 Task: Create a due date automation trigger when advanced on, on the monday after a card is due add dates without an overdue due date at 11:00 AM.
Action: Mouse moved to (827, 245)
Screenshot: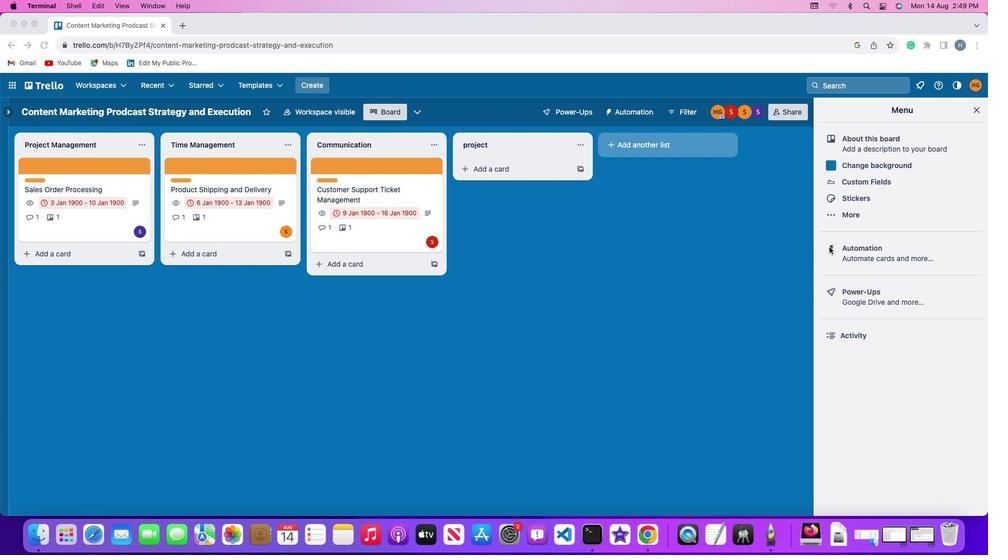 
Action: Mouse pressed left at (827, 245)
Screenshot: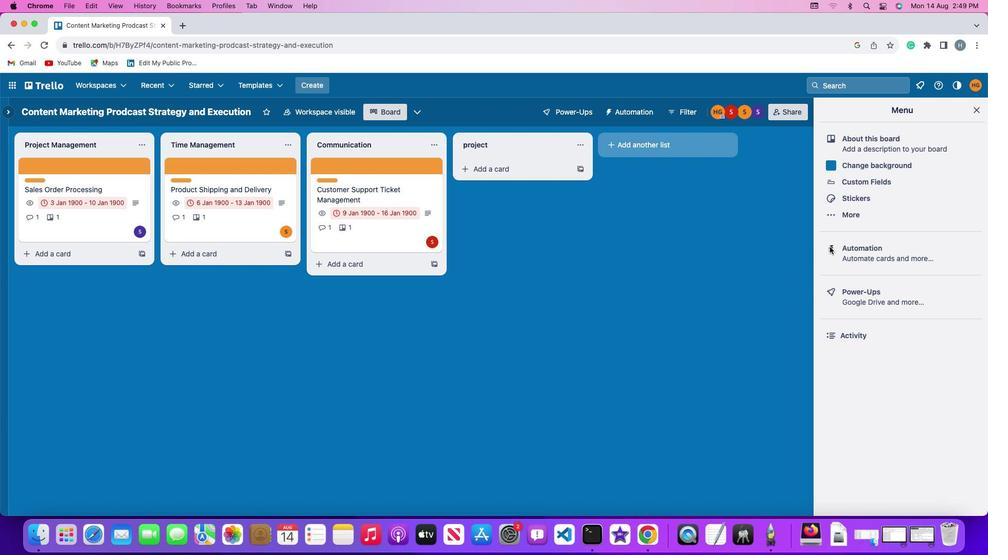 
Action: Mouse moved to (828, 245)
Screenshot: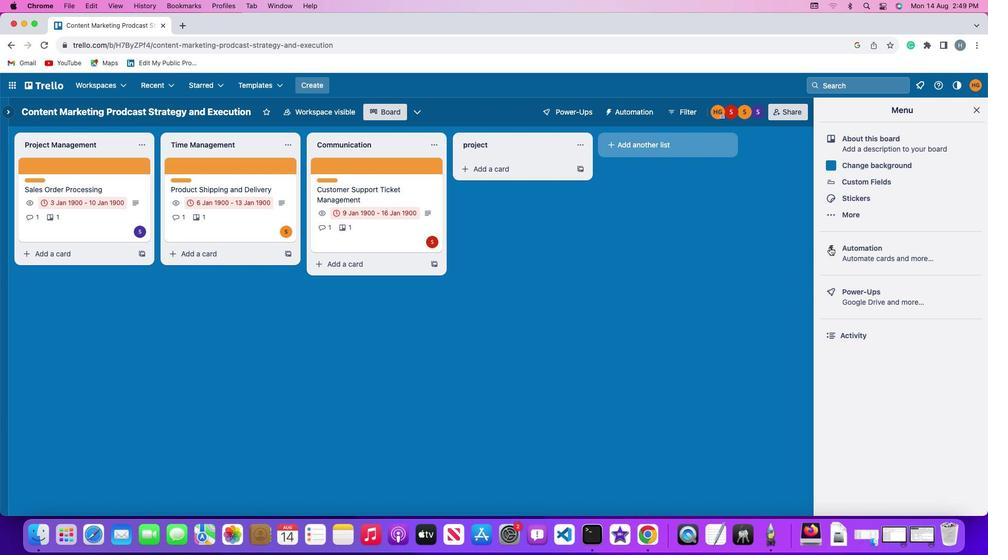 
Action: Mouse pressed left at (828, 245)
Screenshot: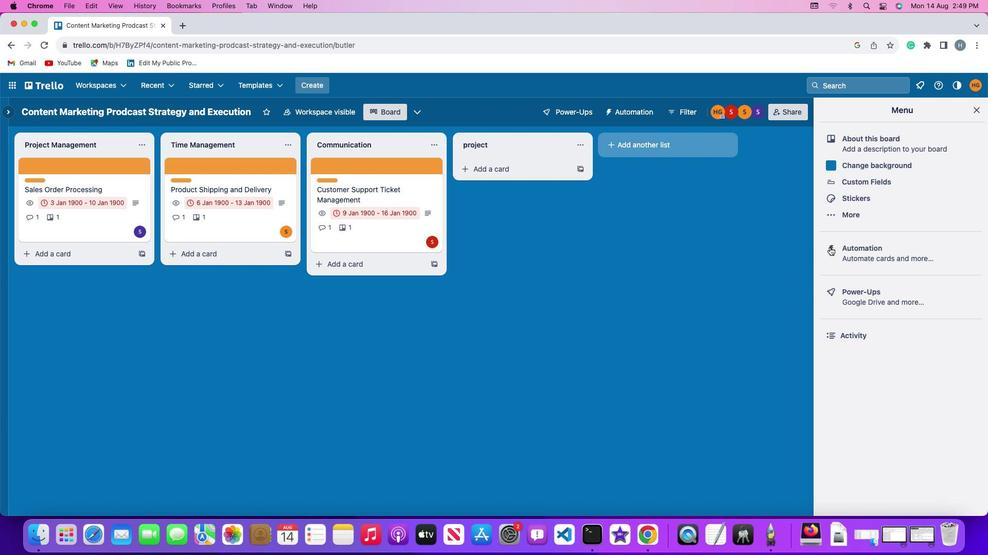
Action: Mouse moved to (80, 243)
Screenshot: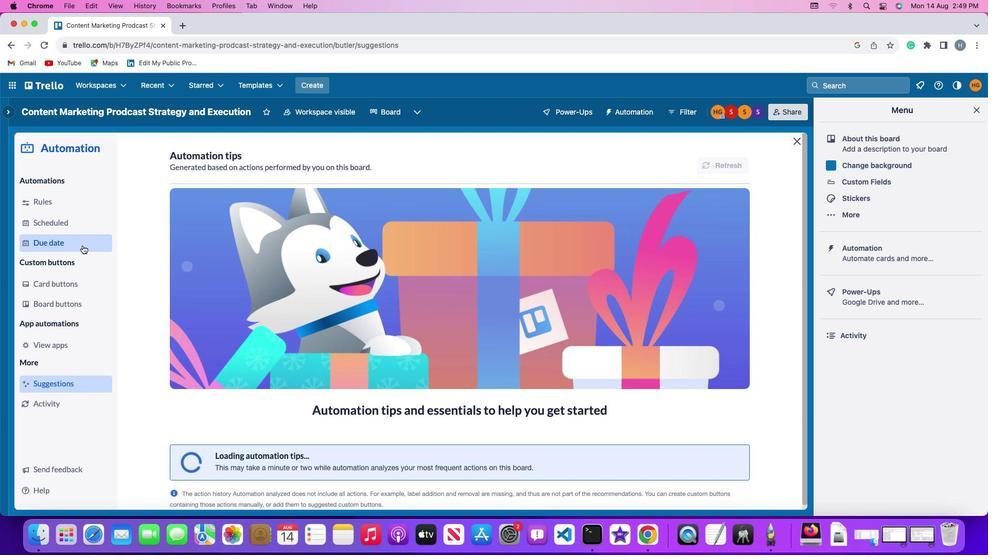 
Action: Mouse pressed left at (80, 243)
Screenshot: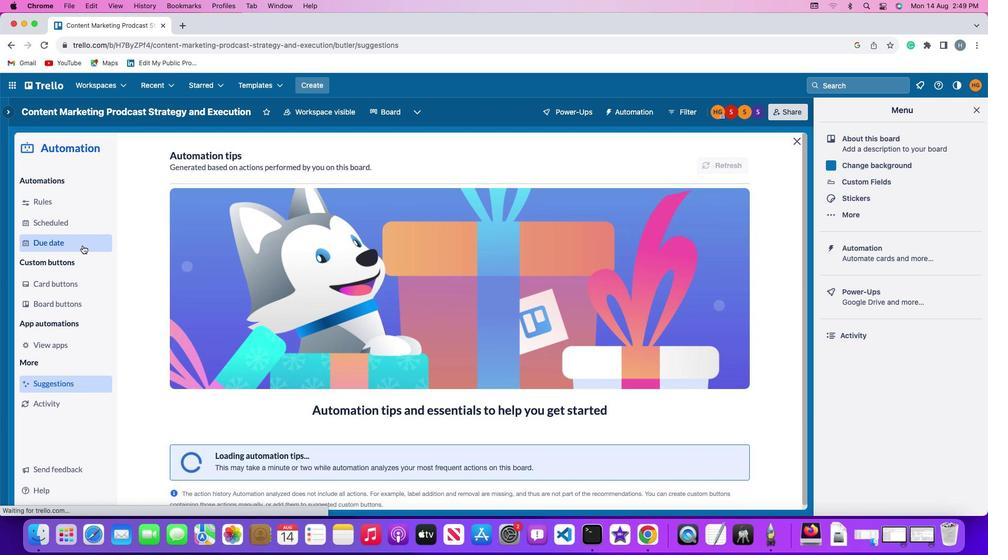 
Action: Mouse moved to (705, 153)
Screenshot: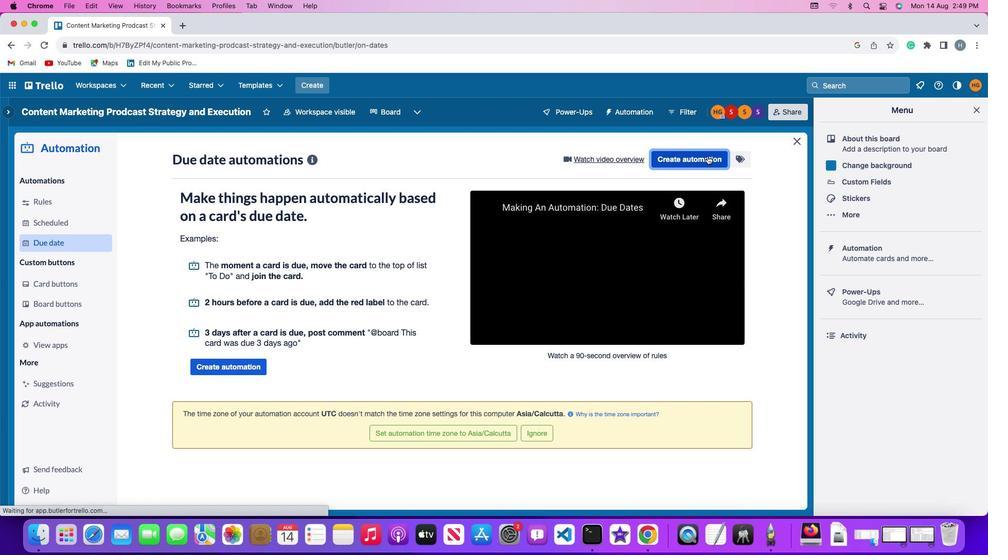 
Action: Mouse pressed left at (705, 153)
Screenshot: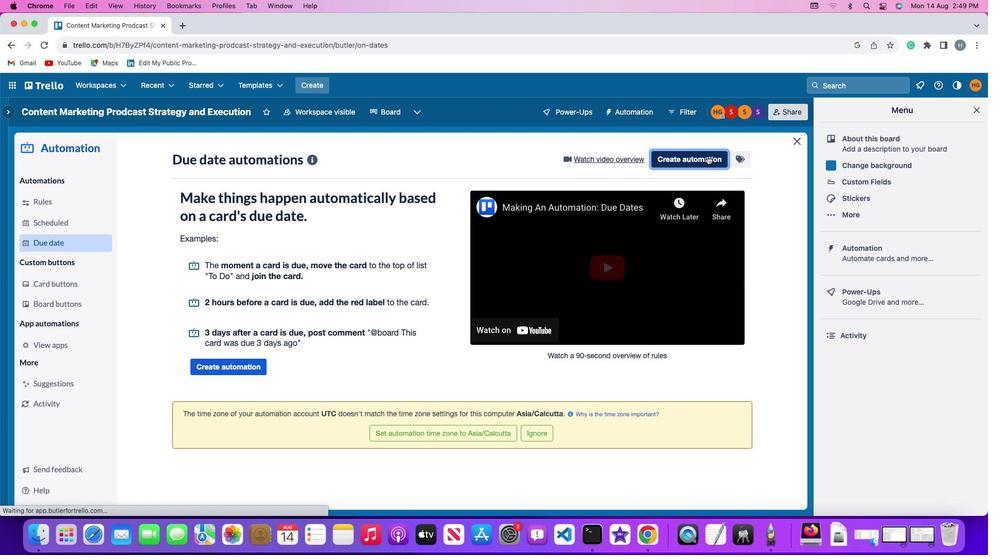 
Action: Mouse moved to (222, 255)
Screenshot: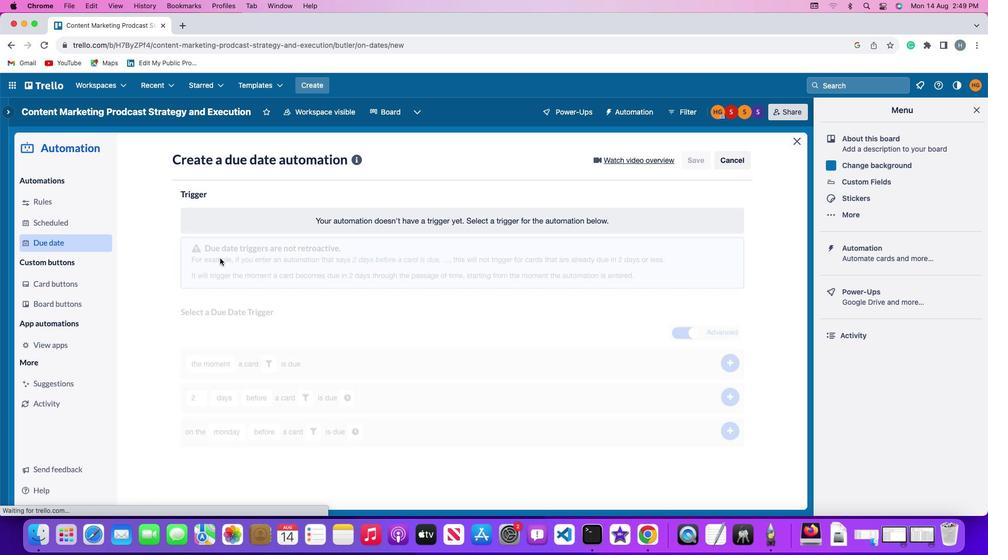 
Action: Mouse pressed left at (222, 255)
Screenshot: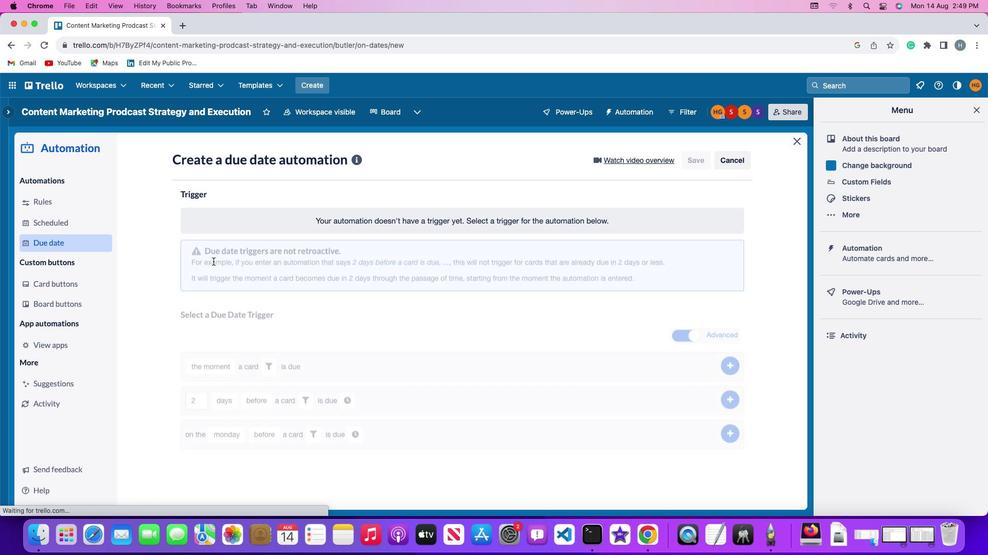 
Action: Mouse moved to (217, 443)
Screenshot: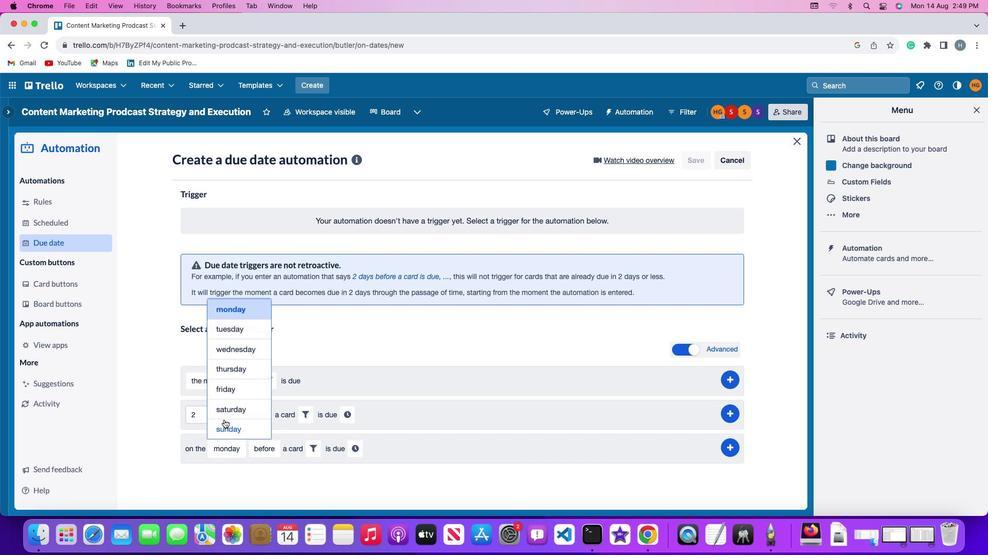 
Action: Mouse pressed left at (217, 443)
Screenshot: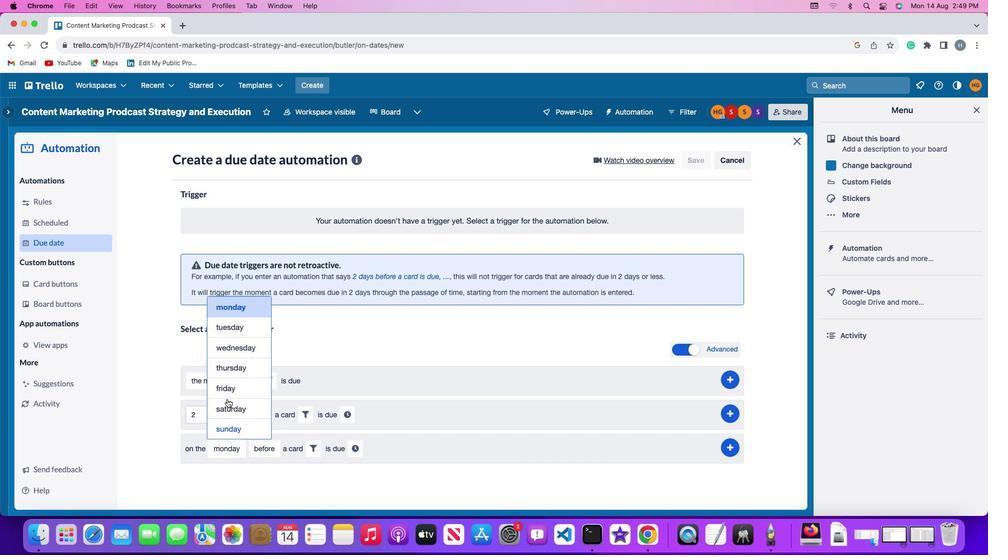 
Action: Mouse moved to (231, 305)
Screenshot: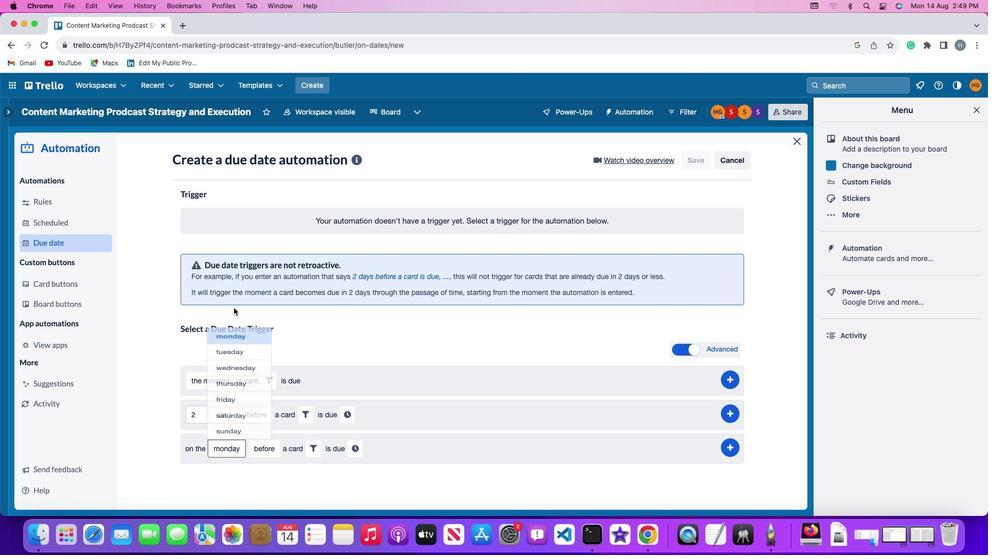 
Action: Mouse pressed left at (231, 305)
Screenshot: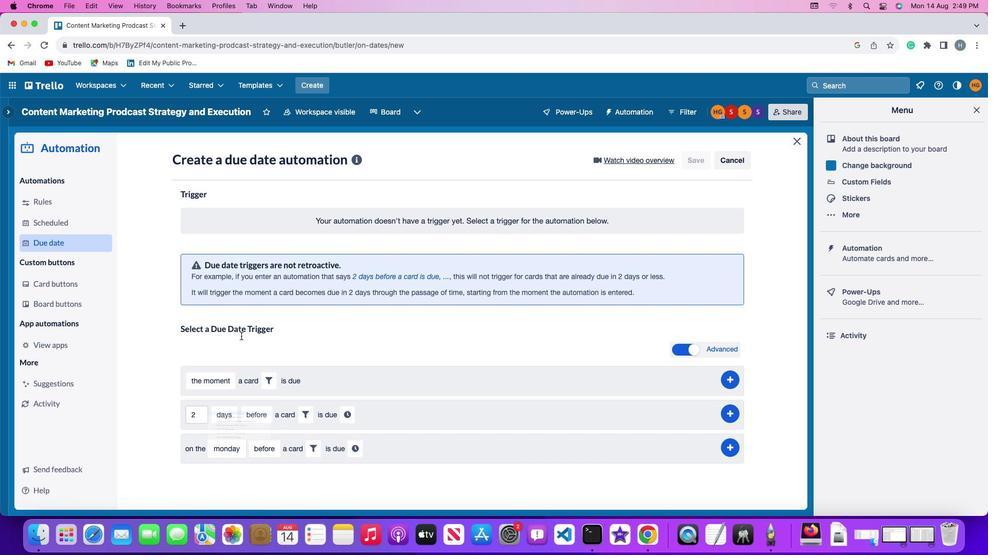 
Action: Mouse moved to (263, 448)
Screenshot: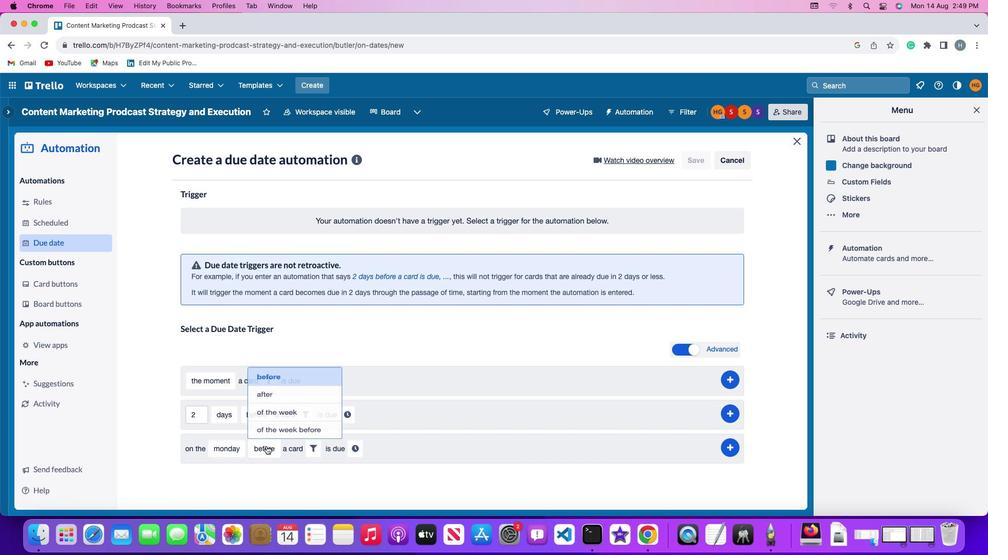 
Action: Mouse pressed left at (263, 448)
Screenshot: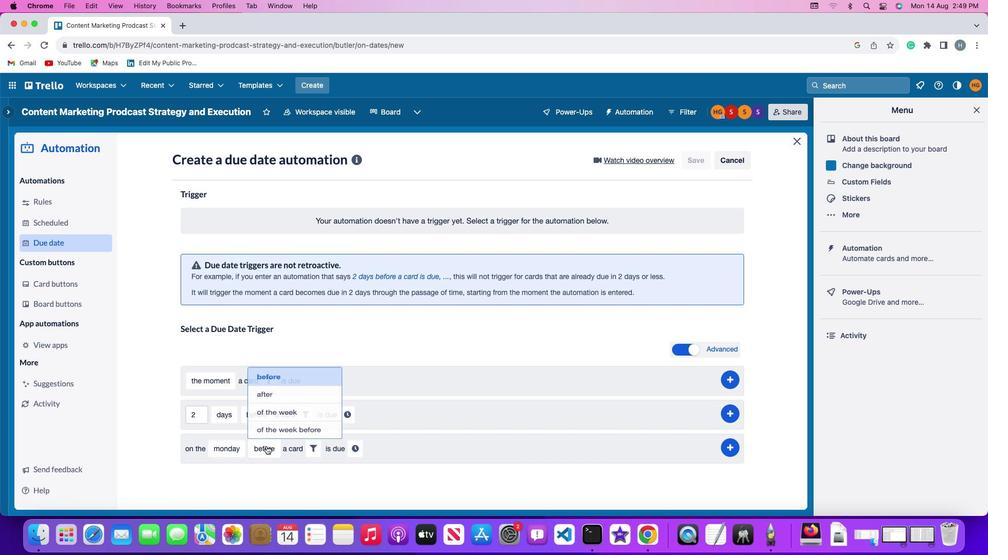 
Action: Mouse moved to (266, 387)
Screenshot: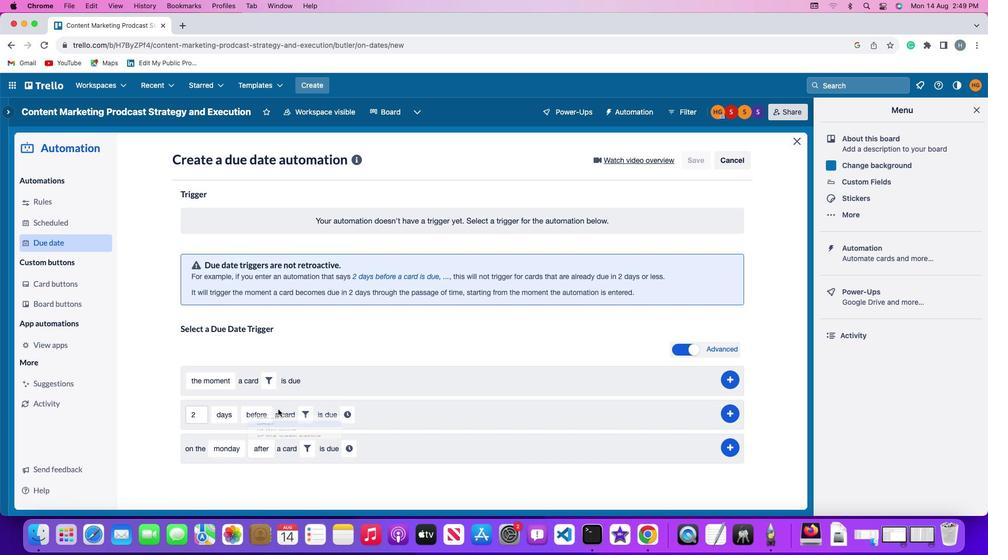 
Action: Mouse pressed left at (266, 387)
Screenshot: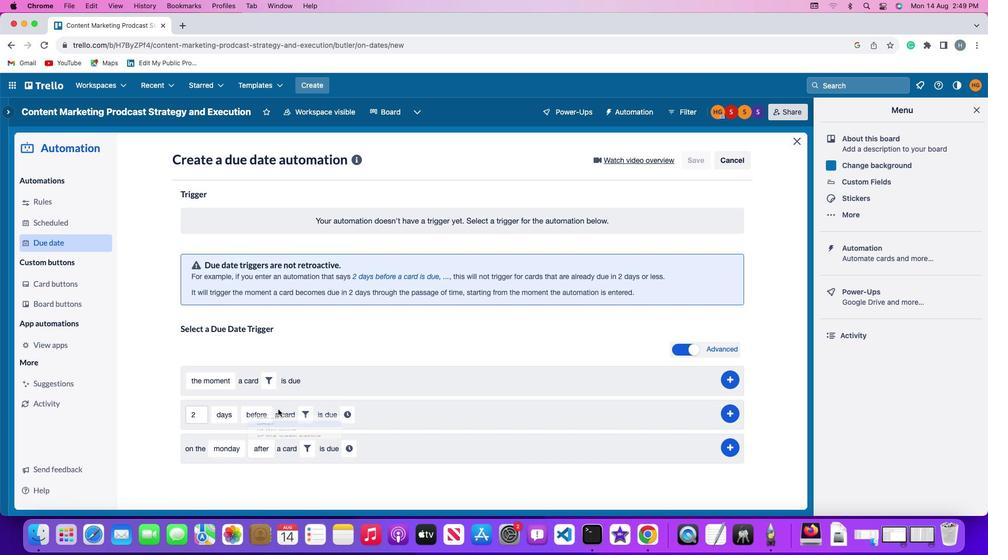 
Action: Mouse moved to (308, 448)
Screenshot: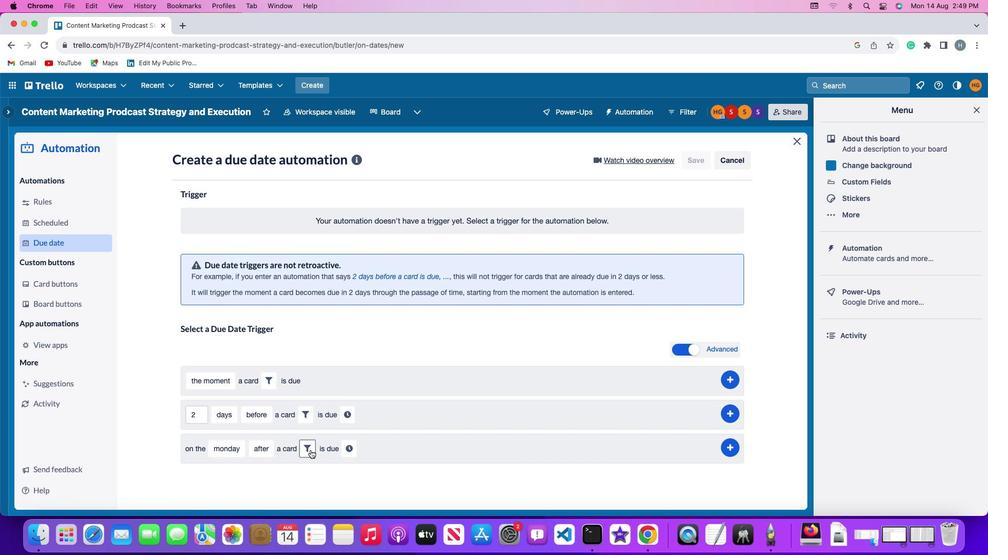 
Action: Mouse pressed left at (308, 448)
Screenshot: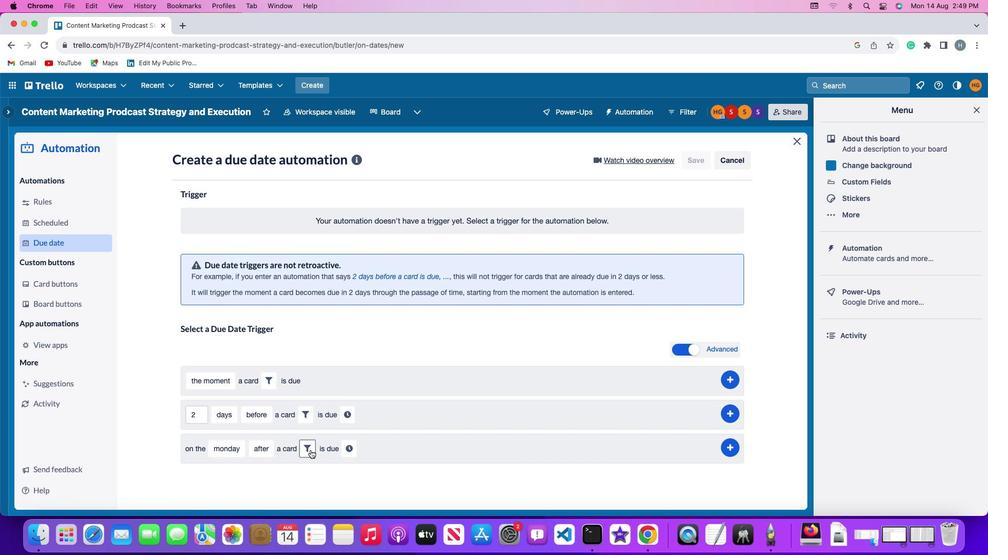 
Action: Mouse moved to (361, 475)
Screenshot: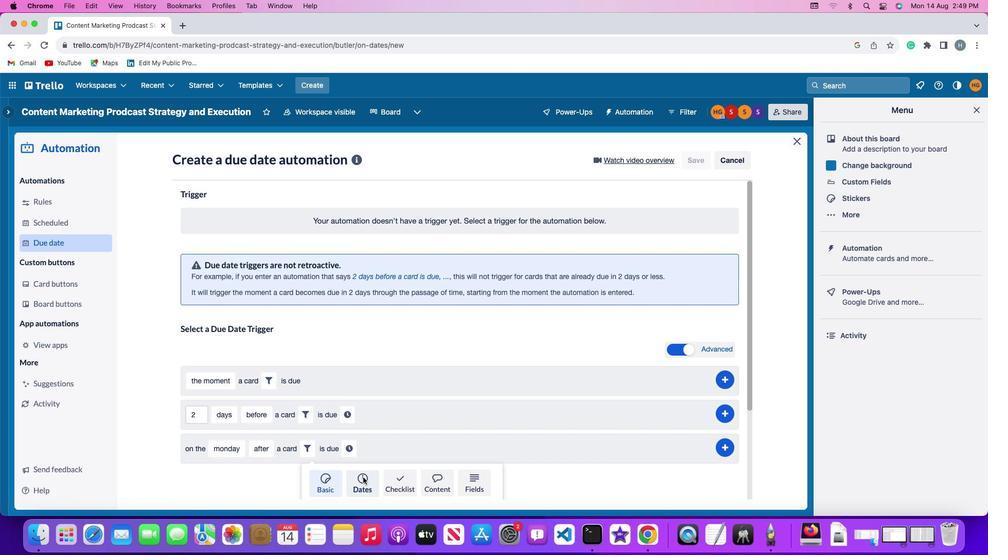
Action: Mouse pressed left at (361, 475)
Screenshot: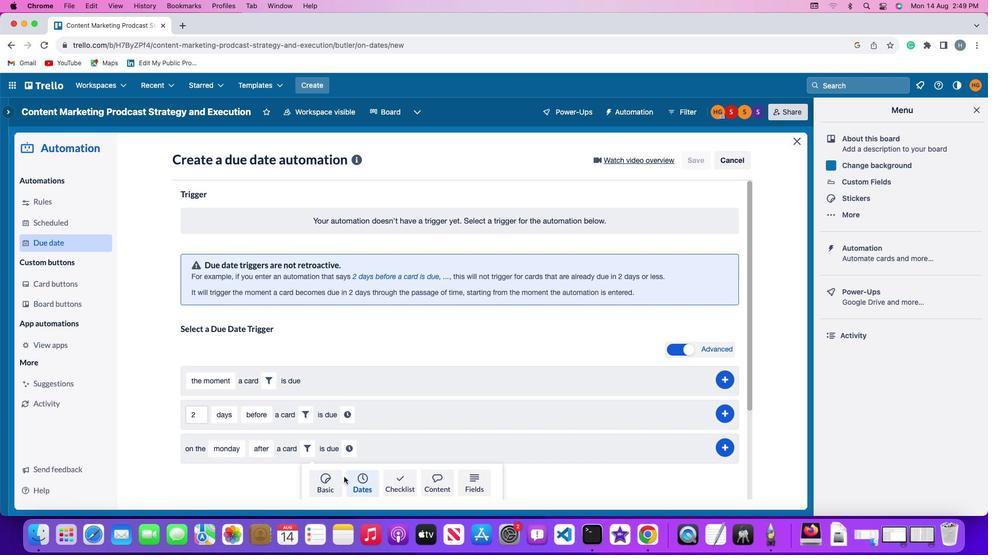 
Action: Mouse moved to (247, 471)
Screenshot: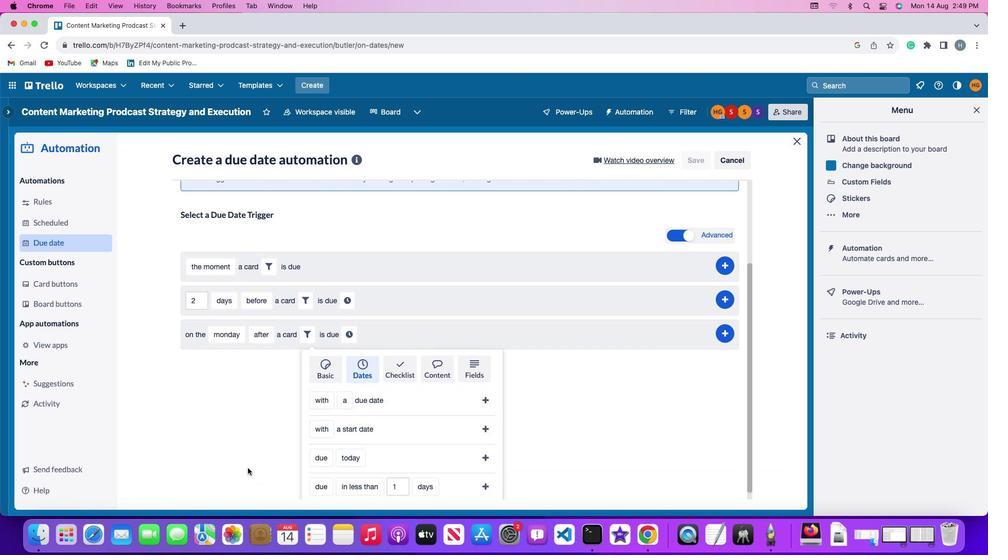 
Action: Mouse scrolled (247, 471) with delta (-1, -2)
Screenshot: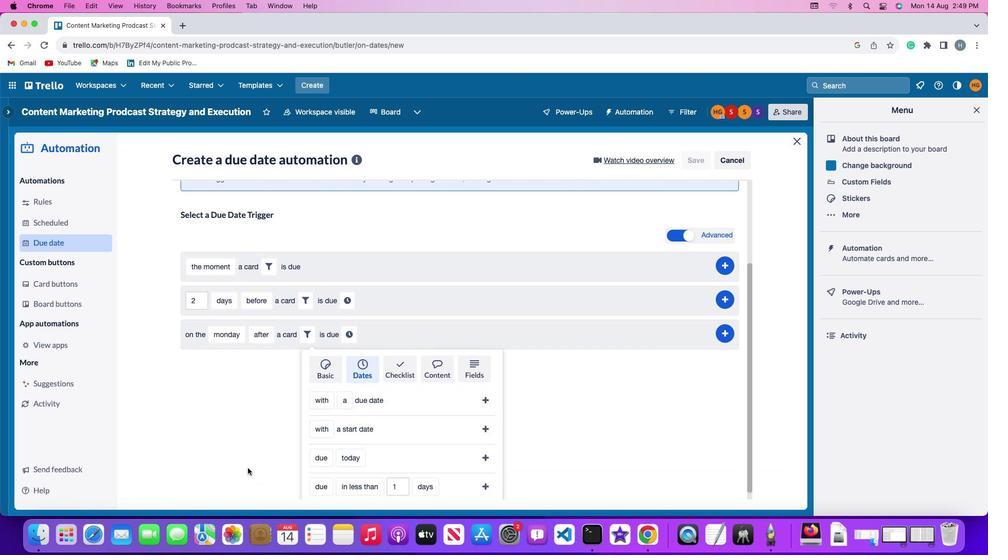 
Action: Mouse moved to (247, 471)
Screenshot: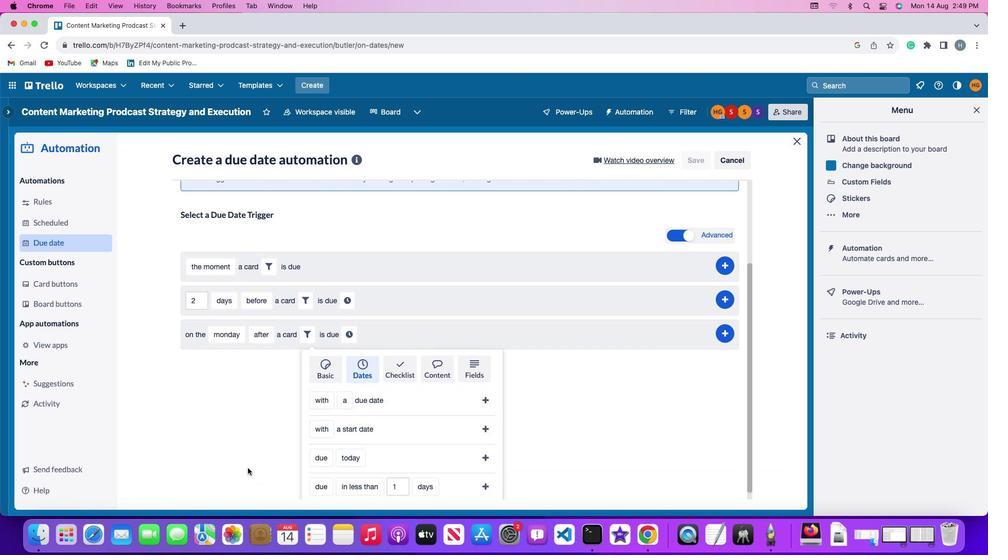 
Action: Mouse scrolled (247, 471) with delta (-1, -2)
Screenshot: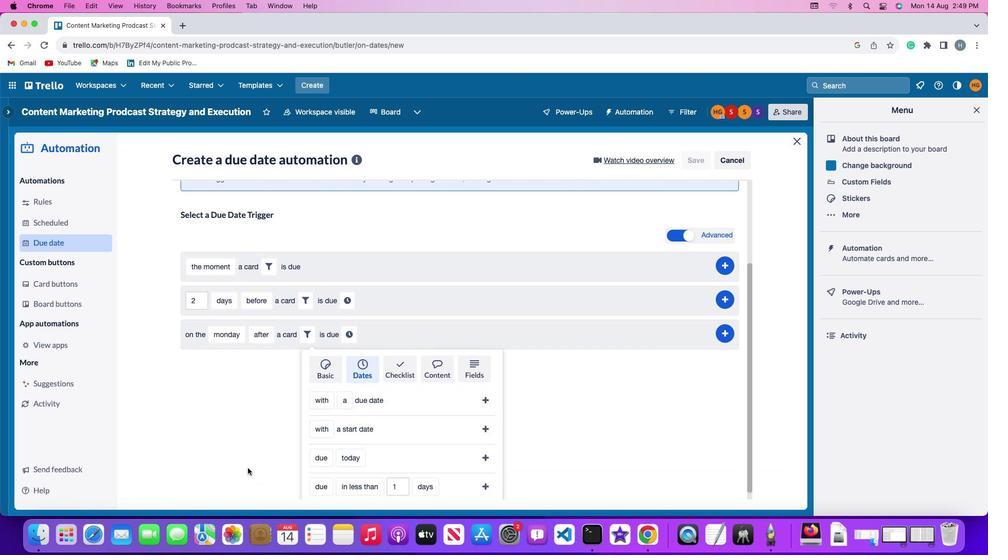 
Action: Mouse moved to (247, 471)
Screenshot: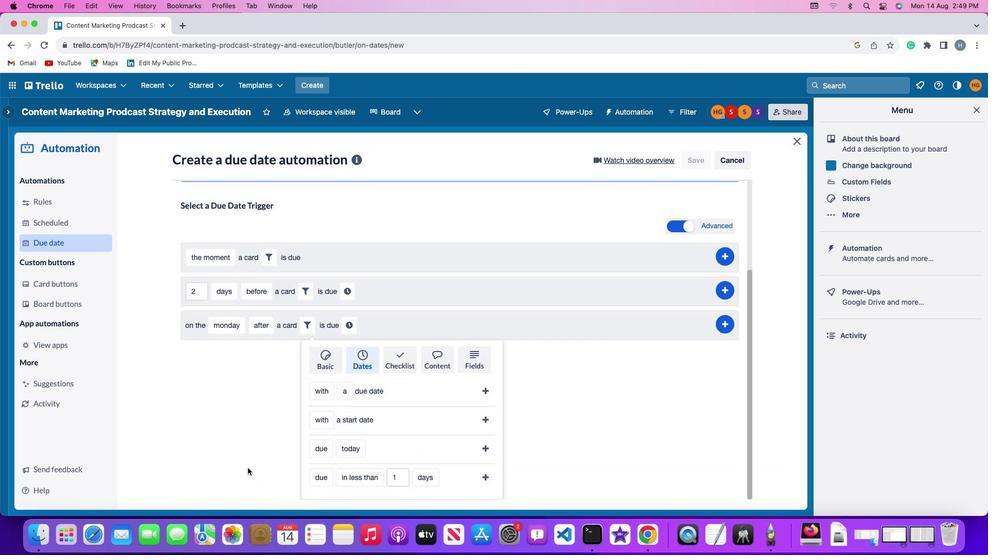 
Action: Mouse scrolled (247, 471) with delta (-1, -3)
Screenshot: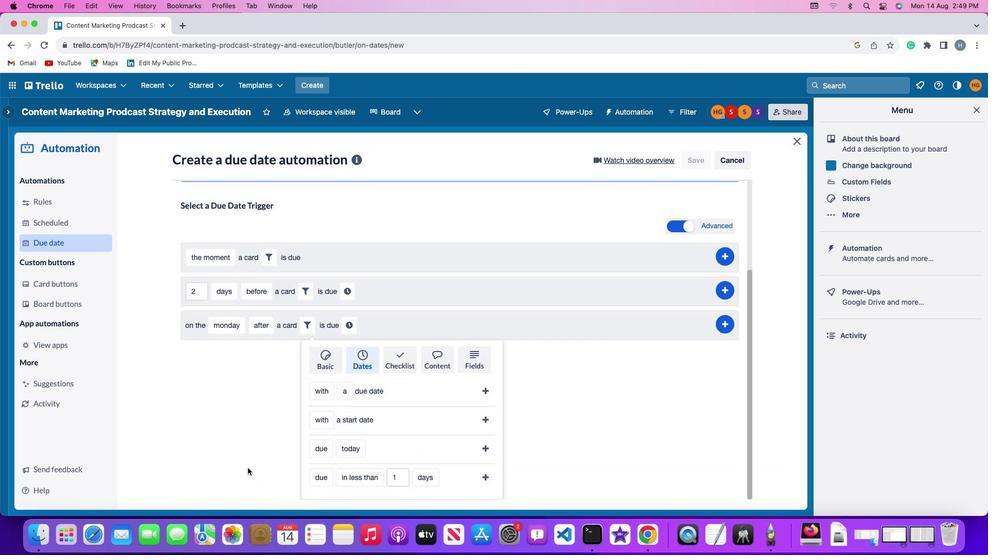 
Action: Mouse moved to (247, 470)
Screenshot: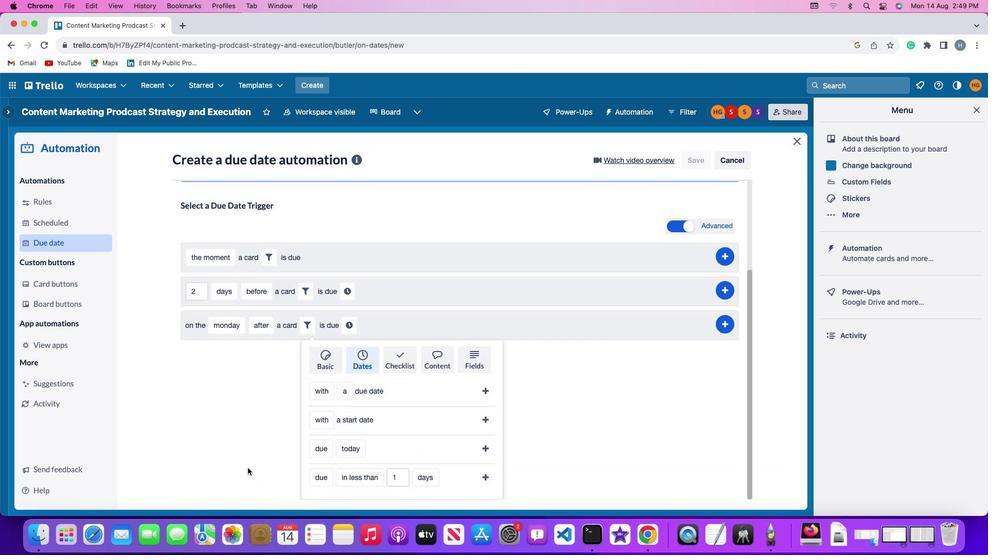 
Action: Mouse scrolled (247, 470) with delta (-1, -4)
Screenshot: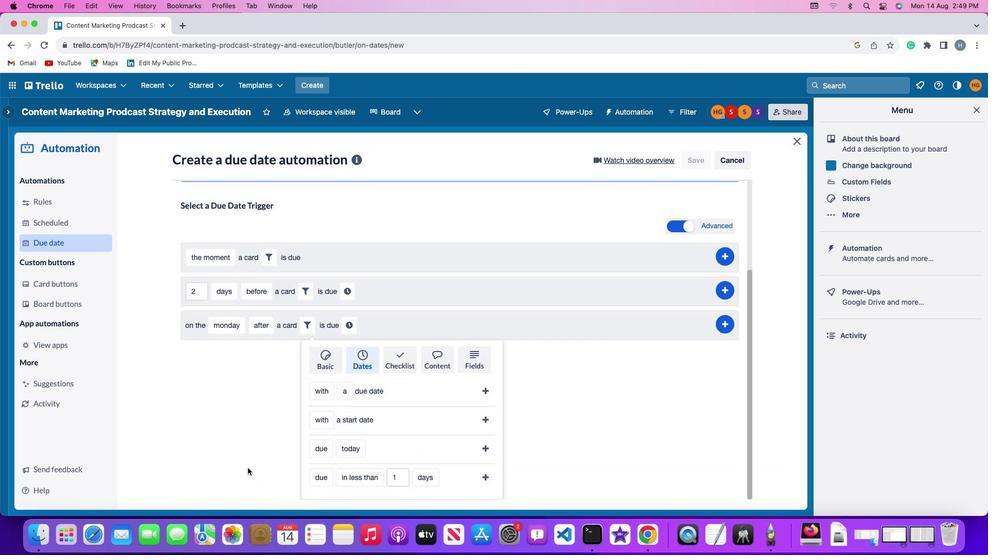 
Action: Mouse moved to (246, 469)
Screenshot: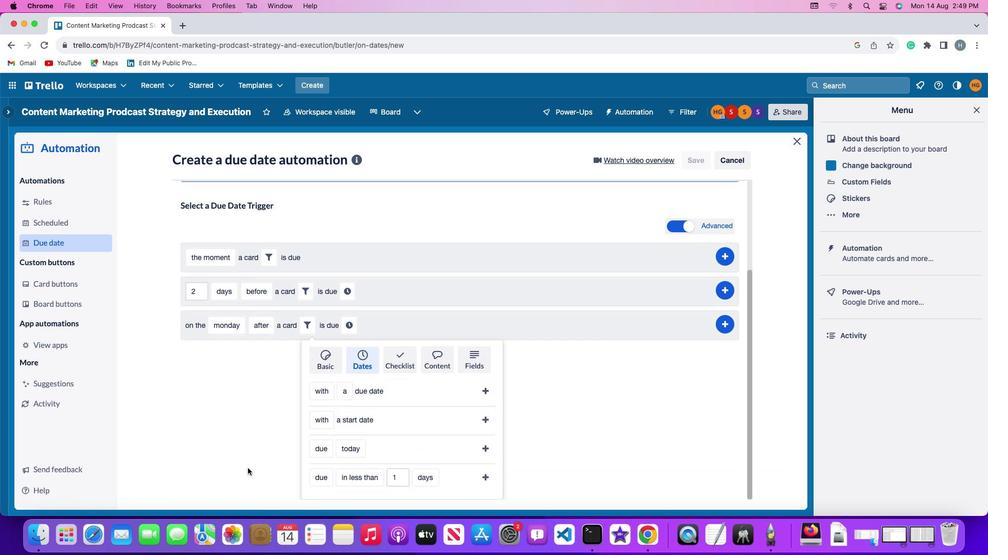 
Action: Mouse scrolled (246, 469) with delta (-1, -4)
Screenshot: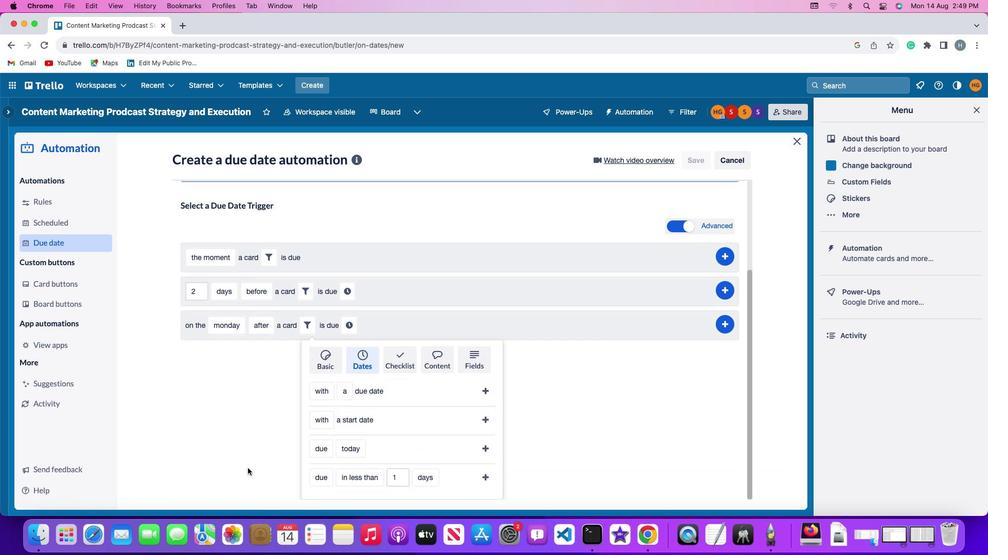 
Action: Mouse moved to (246, 467)
Screenshot: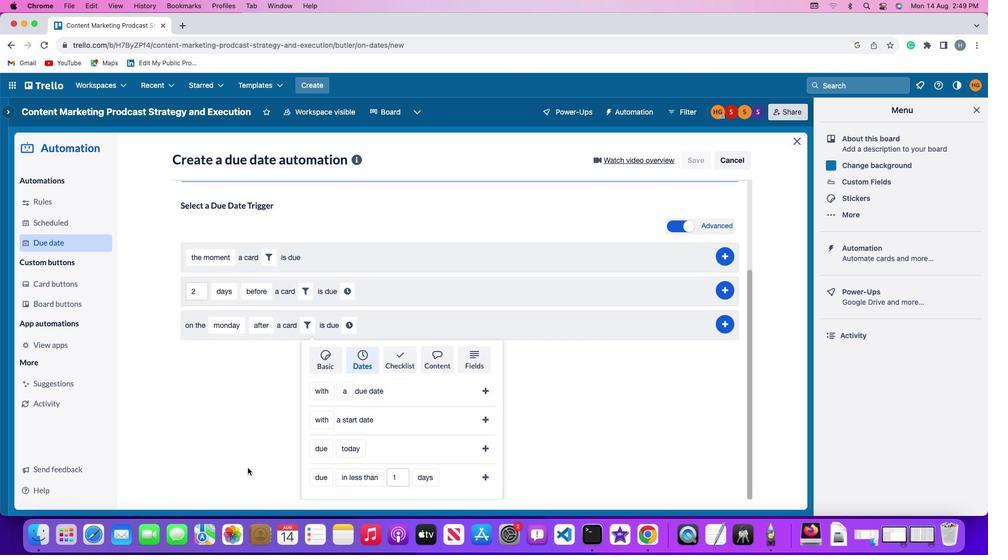 
Action: Mouse scrolled (246, 467) with delta (-1, -4)
Screenshot: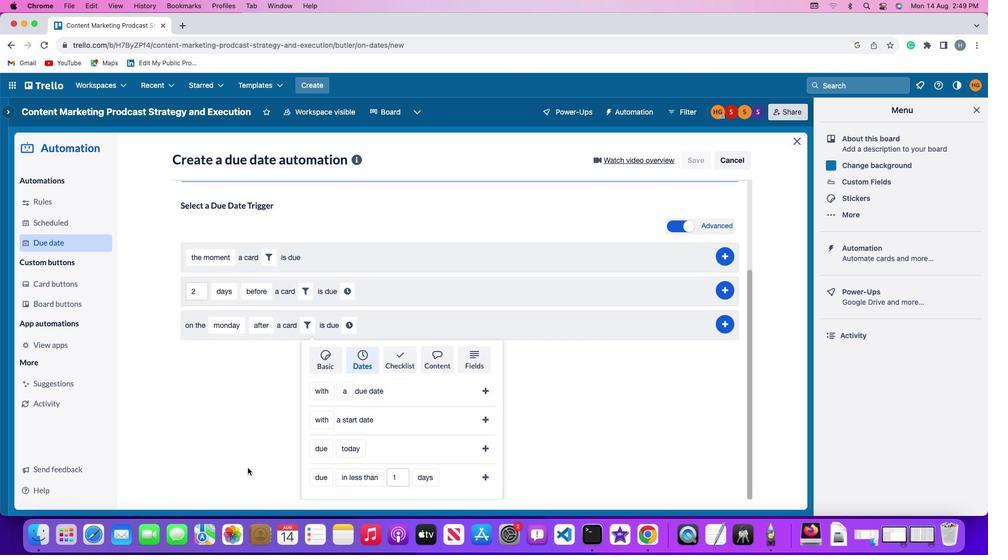 
Action: Mouse moved to (245, 466)
Screenshot: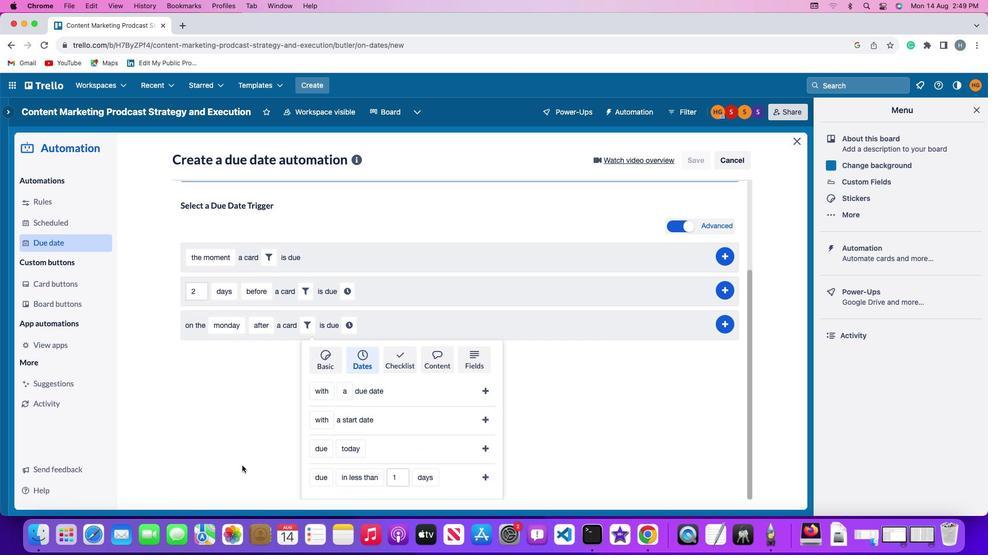 
Action: Mouse scrolled (245, 466) with delta (-1, -2)
Screenshot: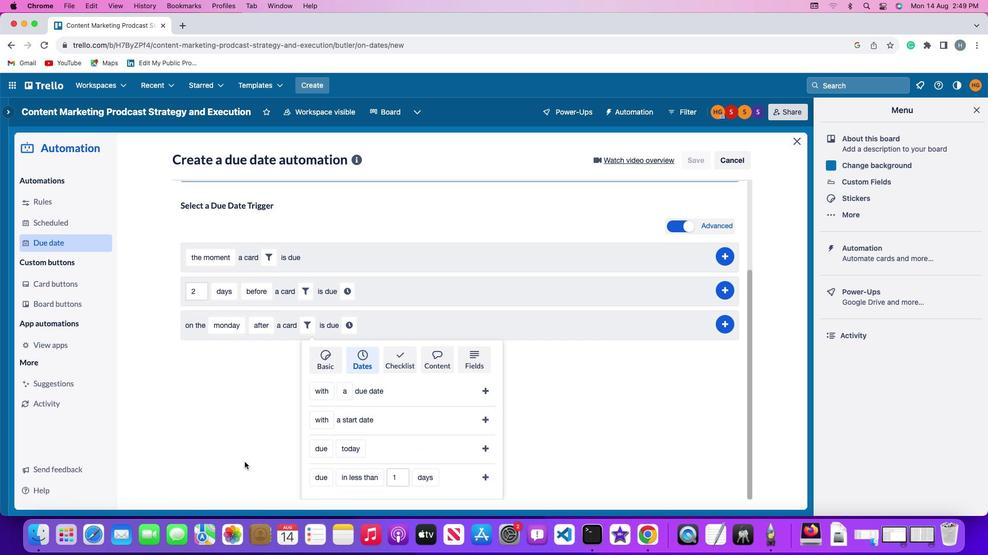 
Action: Mouse moved to (245, 466)
Screenshot: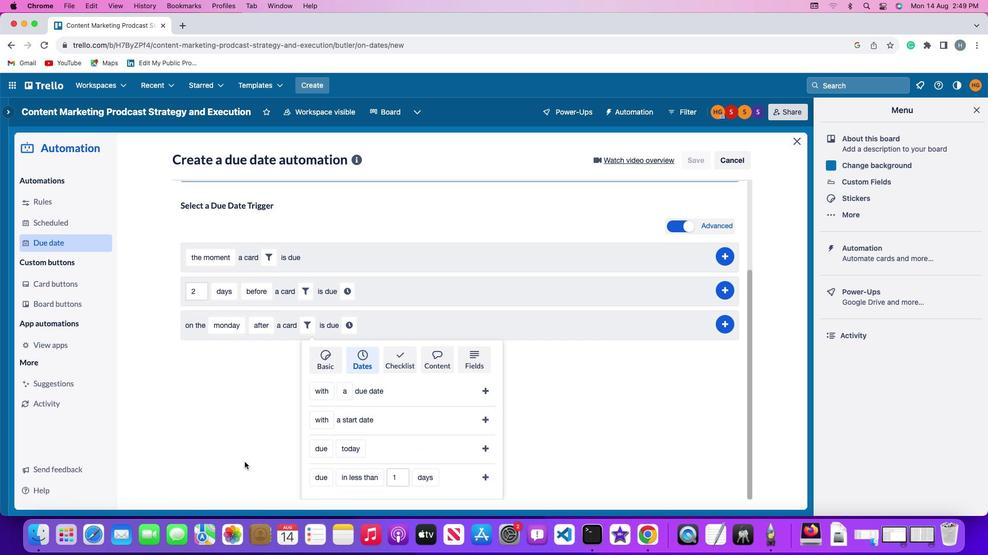 
Action: Mouse scrolled (245, 466) with delta (-1, -2)
Screenshot: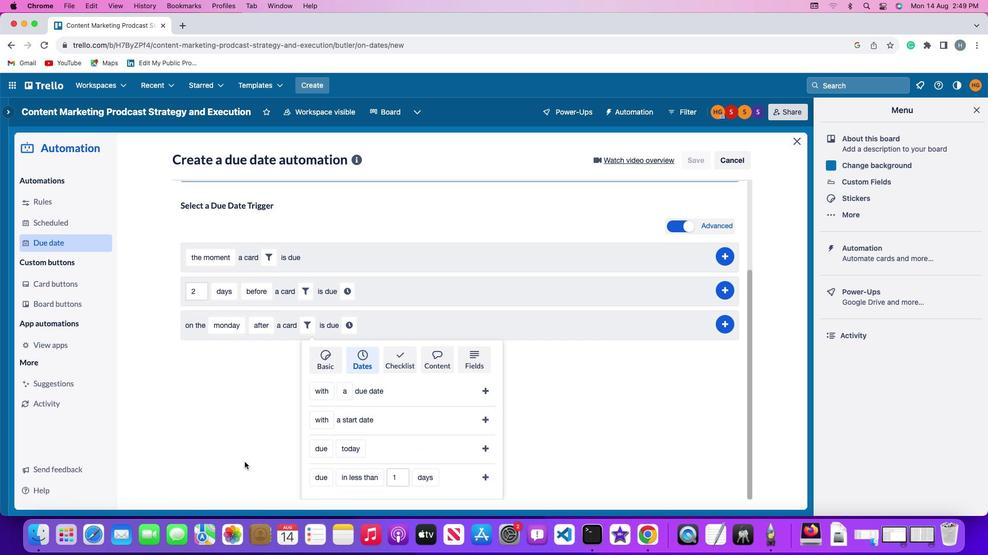 
Action: Mouse scrolled (245, 466) with delta (-1, -3)
Screenshot: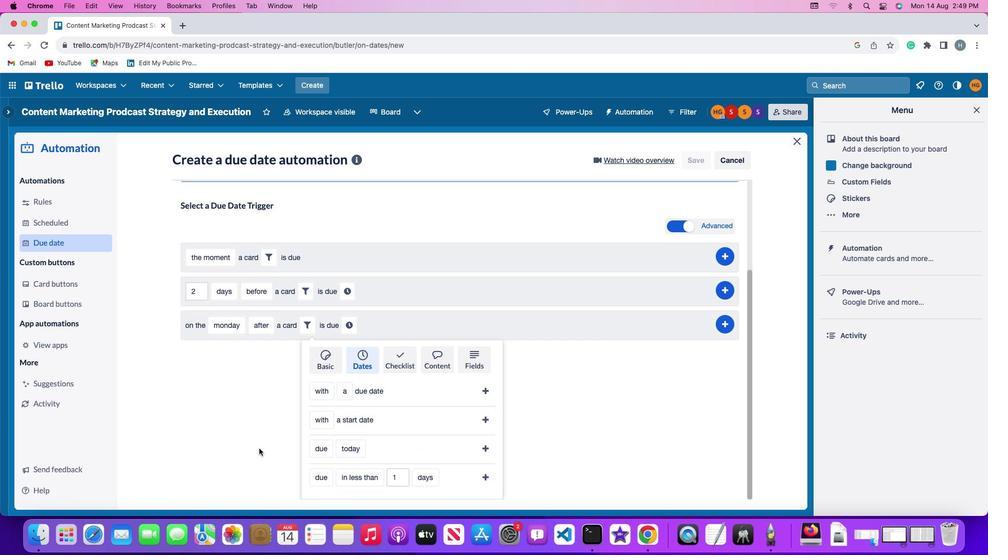
Action: Mouse moved to (325, 388)
Screenshot: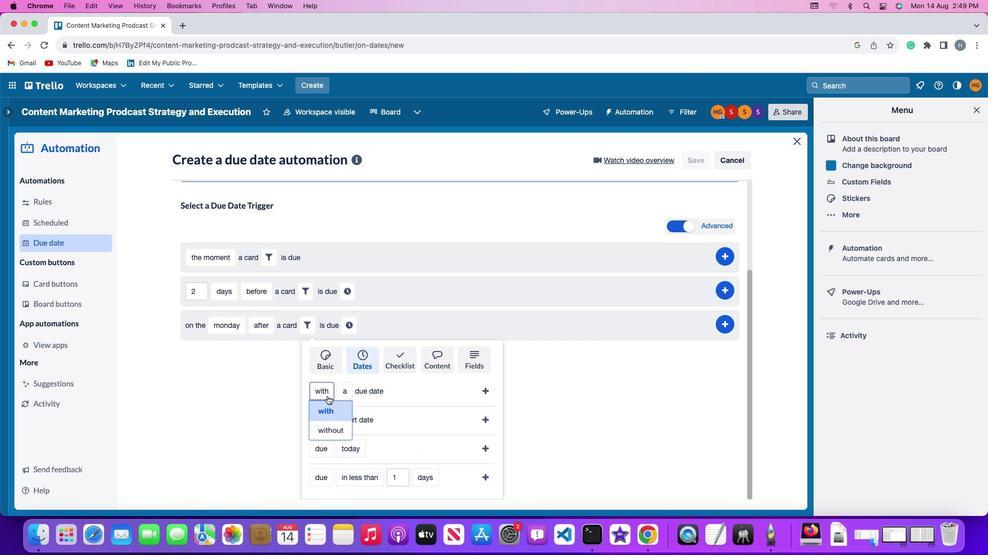 
Action: Mouse pressed left at (325, 388)
Screenshot: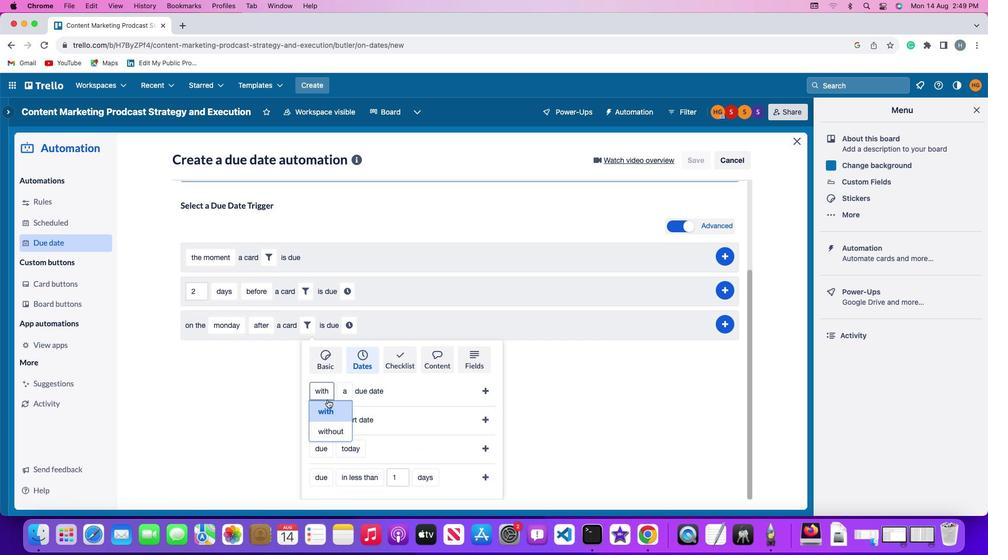 
Action: Mouse moved to (326, 426)
Screenshot: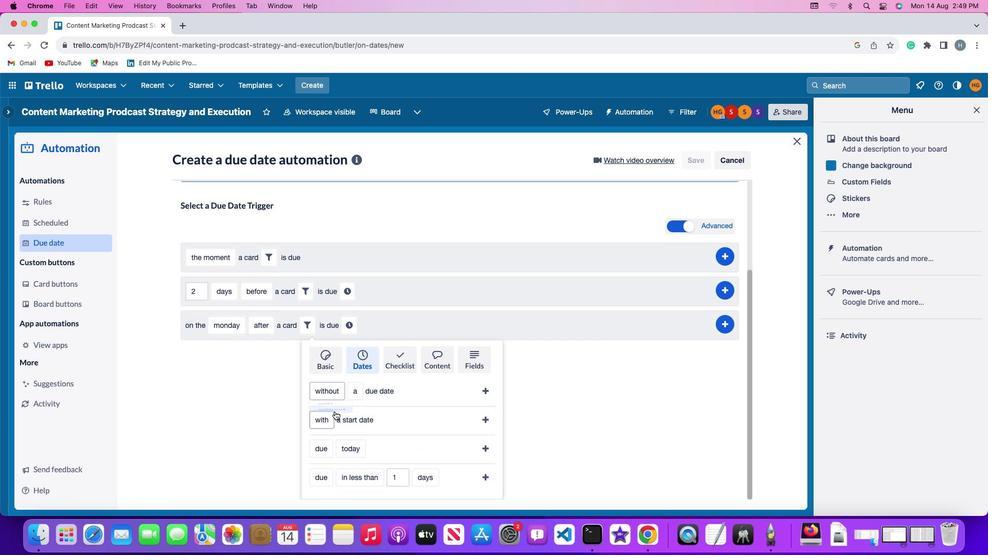 
Action: Mouse pressed left at (326, 426)
Screenshot: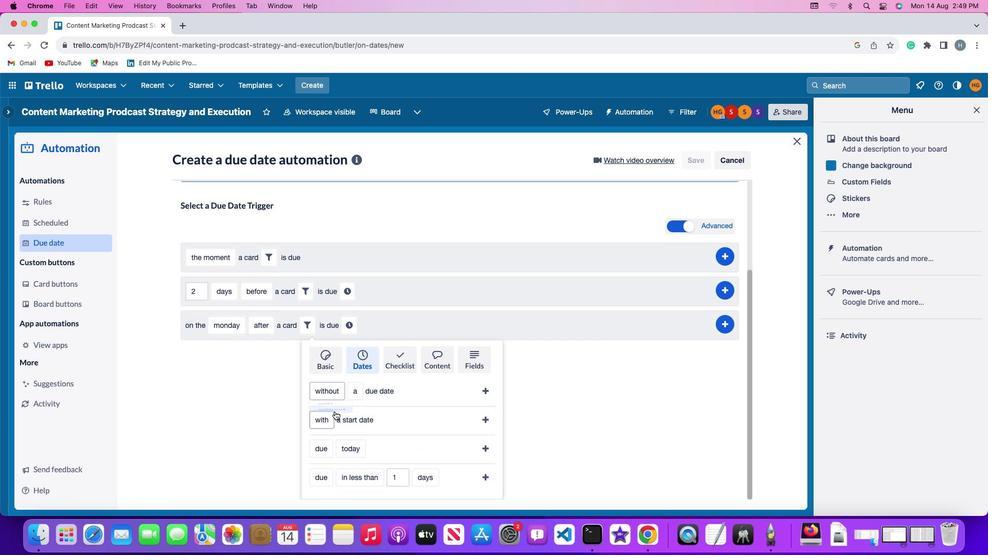 
Action: Mouse moved to (347, 392)
Screenshot: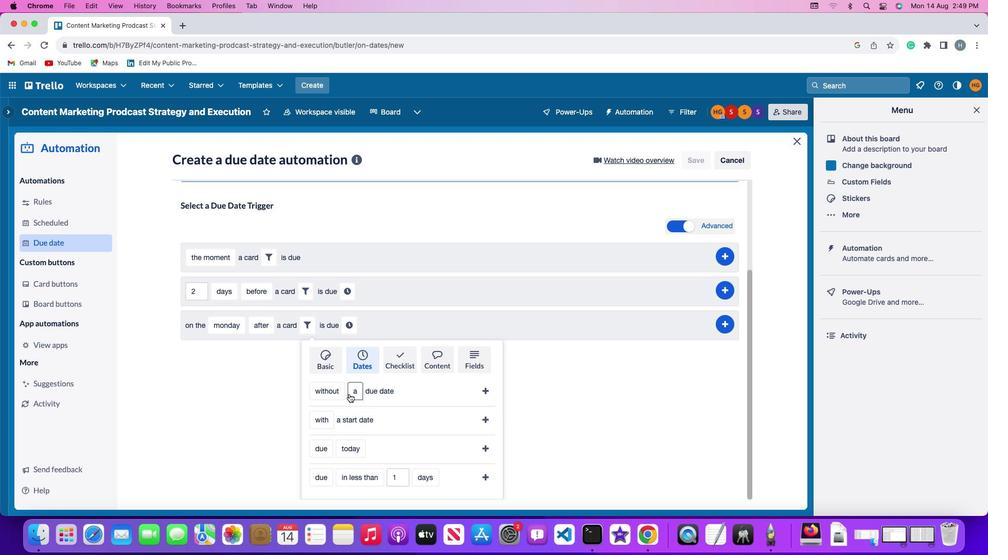 
Action: Mouse pressed left at (347, 392)
Screenshot: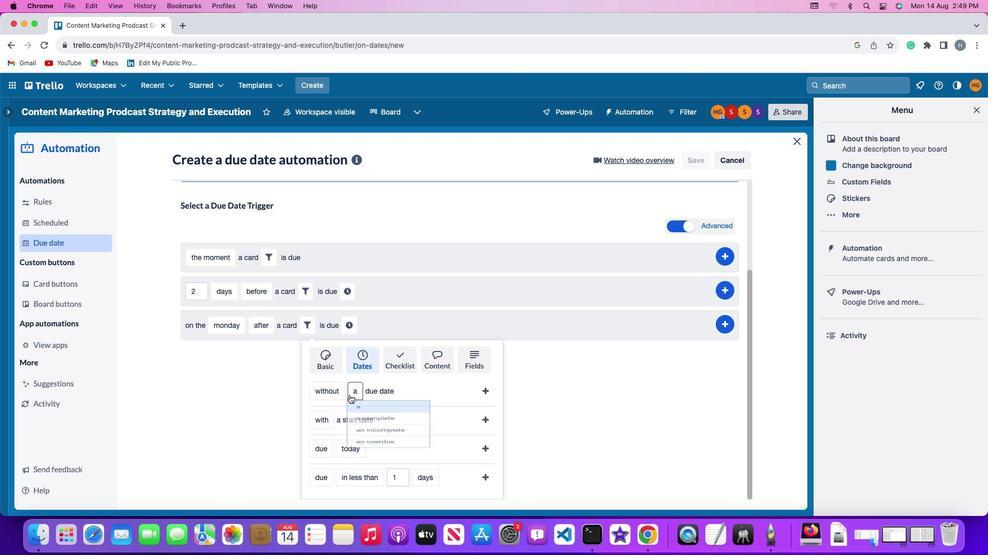 
Action: Mouse moved to (373, 468)
Screenshot: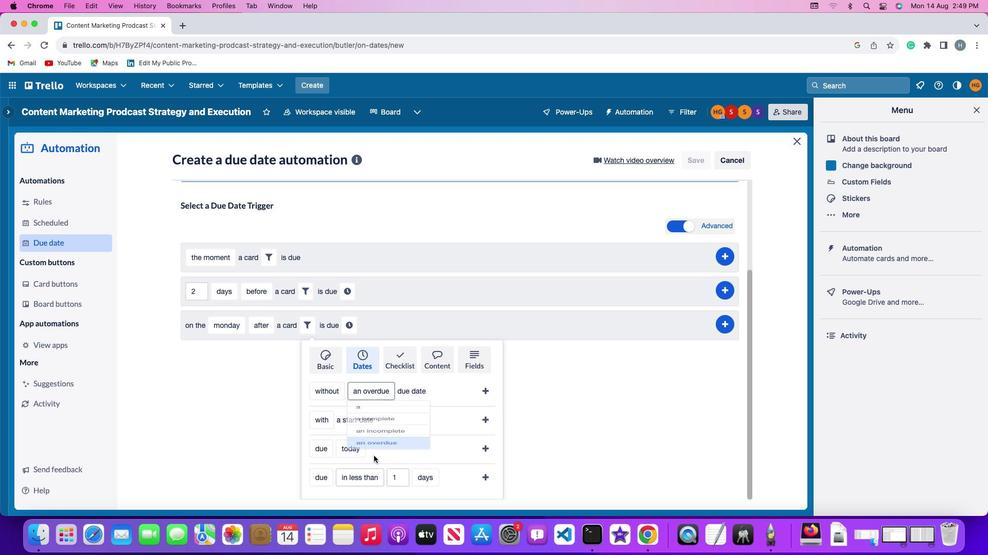 
Action: Mouse pressed left at (373, 468)
Screenshot: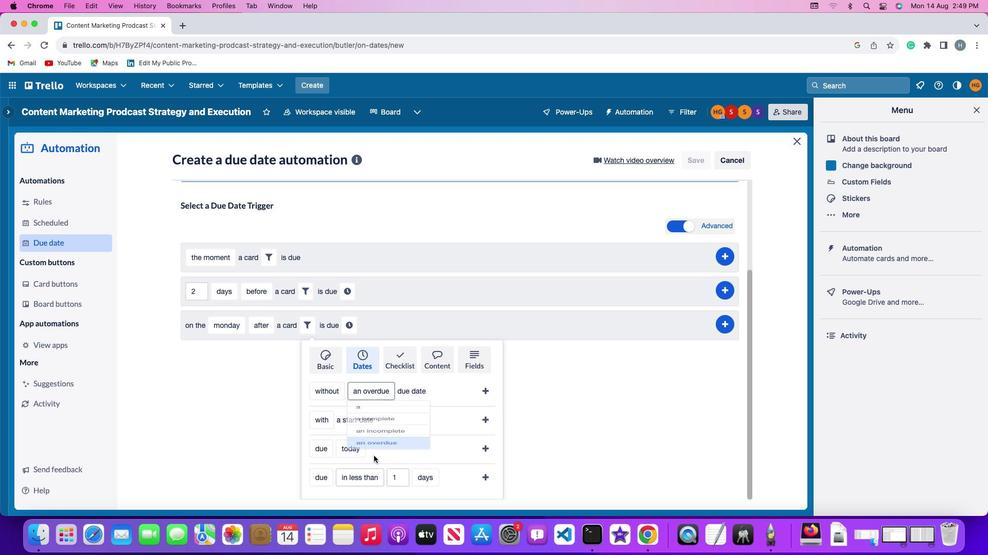 
Action: Mouse moved to (481, 388)
Screenshot: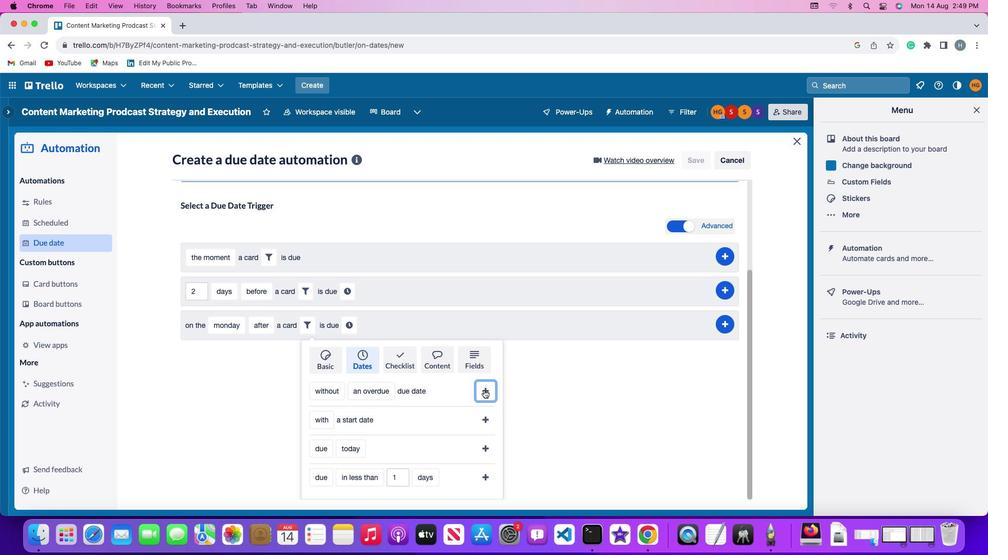 
Action: Mouse pressed left at (481, 388)
Screenshot: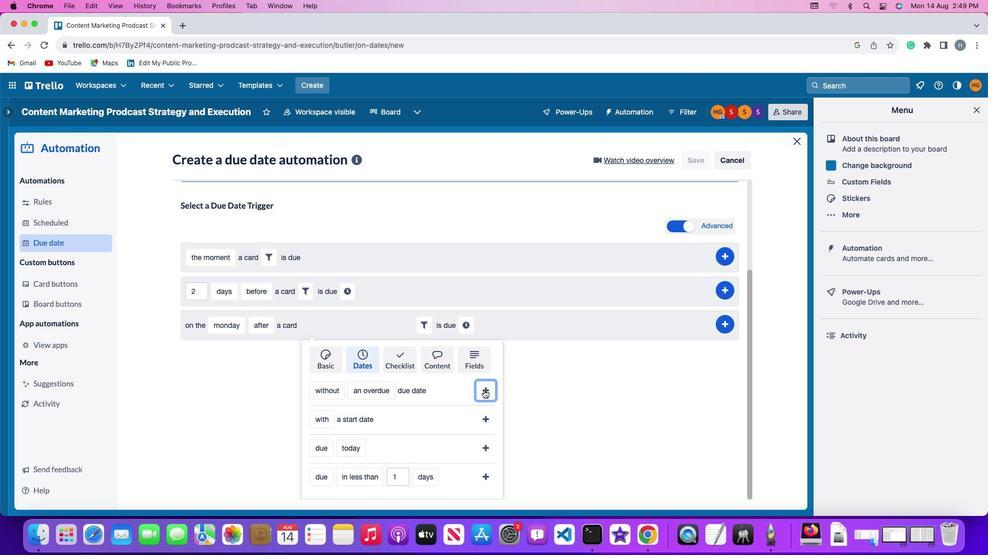 
Action: Mouse moved to (462, 441)
Screenshot: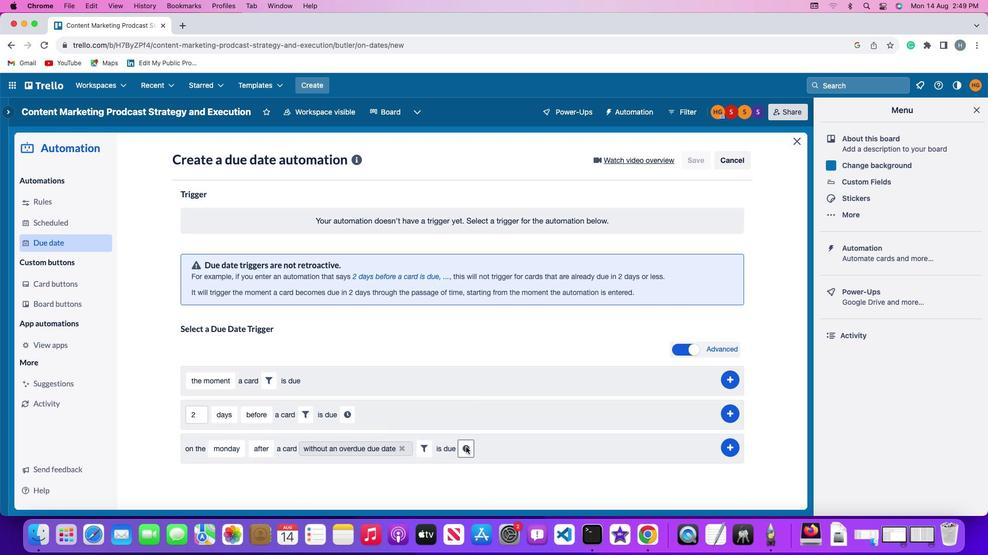 
Action: Mouse pressed left at (462, 441)
Screenshot: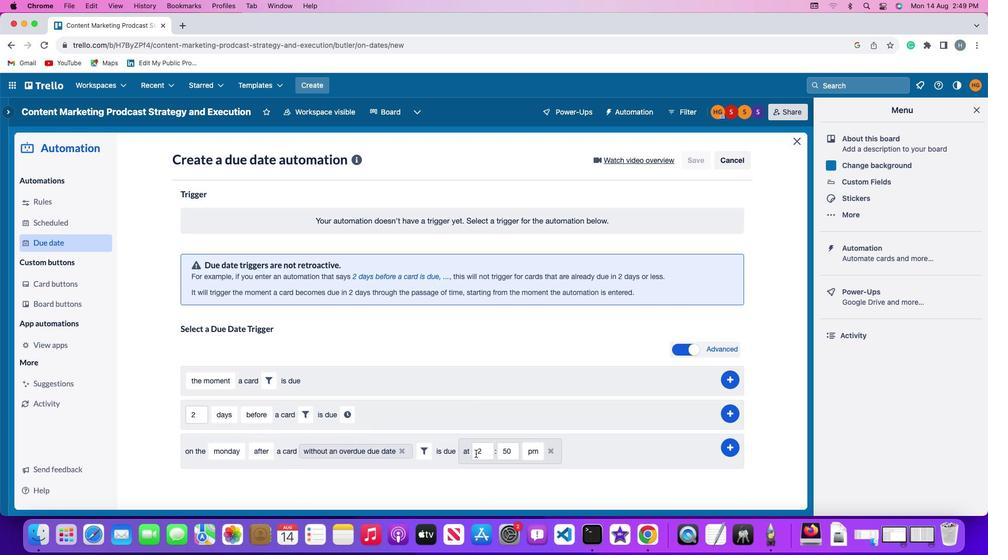 
Action: Mouse moved to (483, 453)
Screenshot: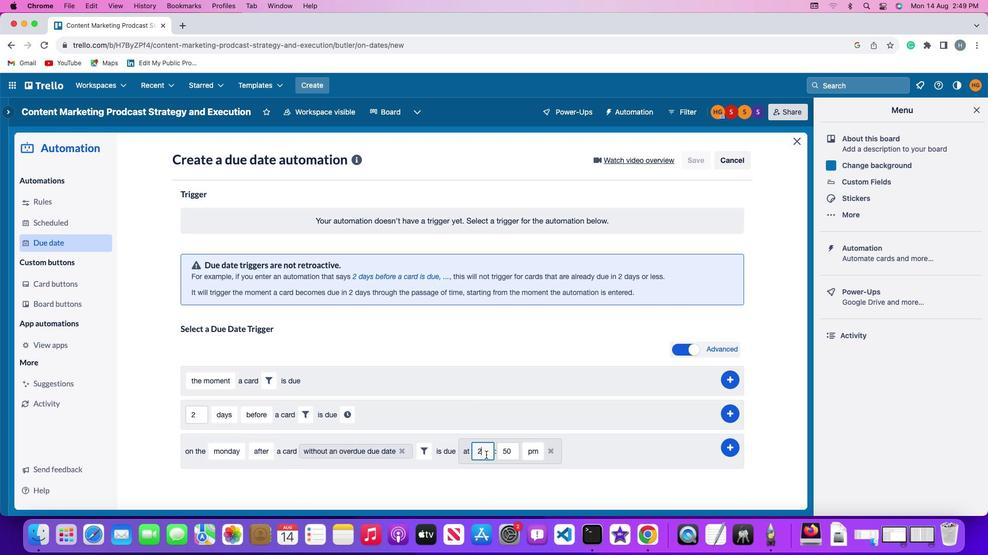 
Action: Mouse pressed left at (483, 453)
Screenshot: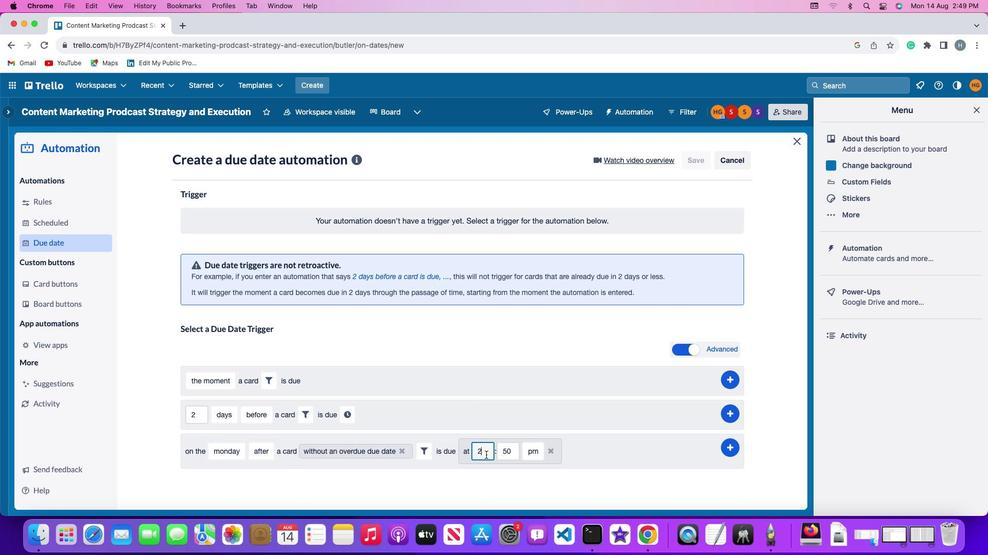 
Action: Mouse moved to (483, 453)
Screenshot: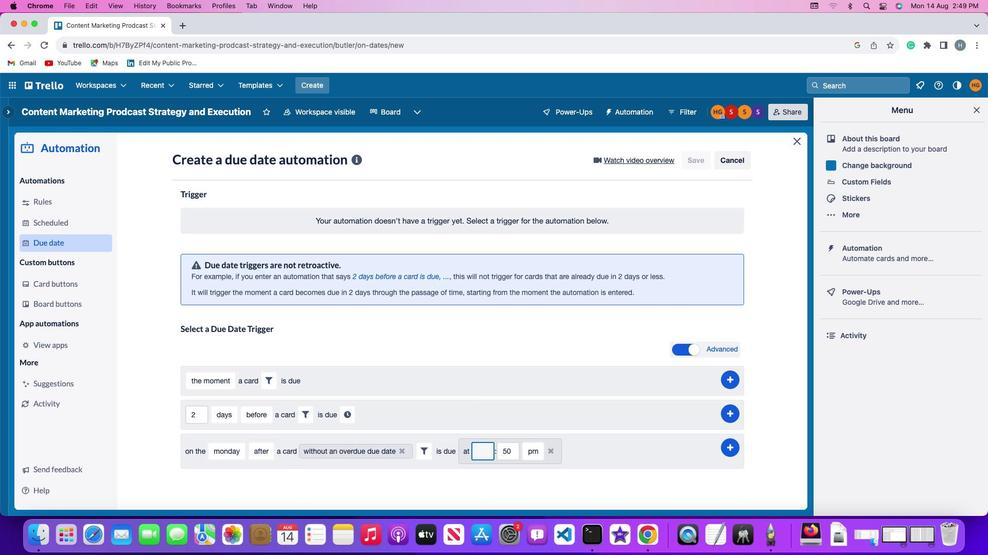 
Action: Key pressed Key.backspace
Screenshot: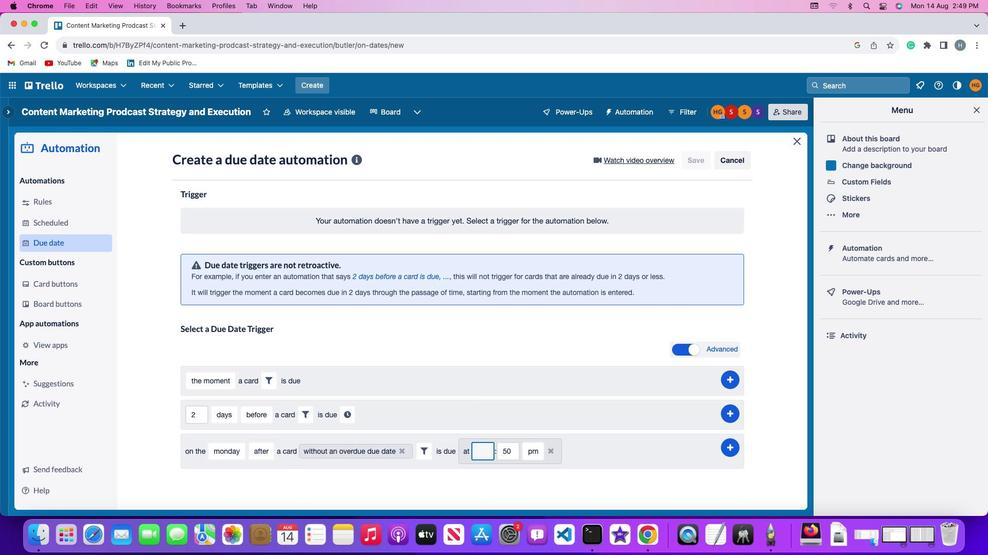 
Action: Mouse moved to (484, 453)
Screenshot: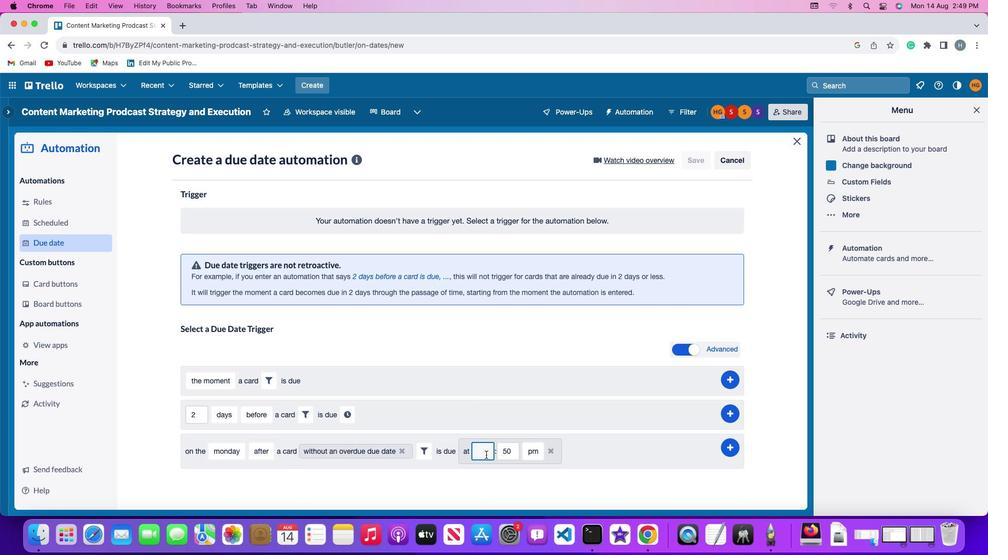 
Action: Key pressed '1'
Screenshot: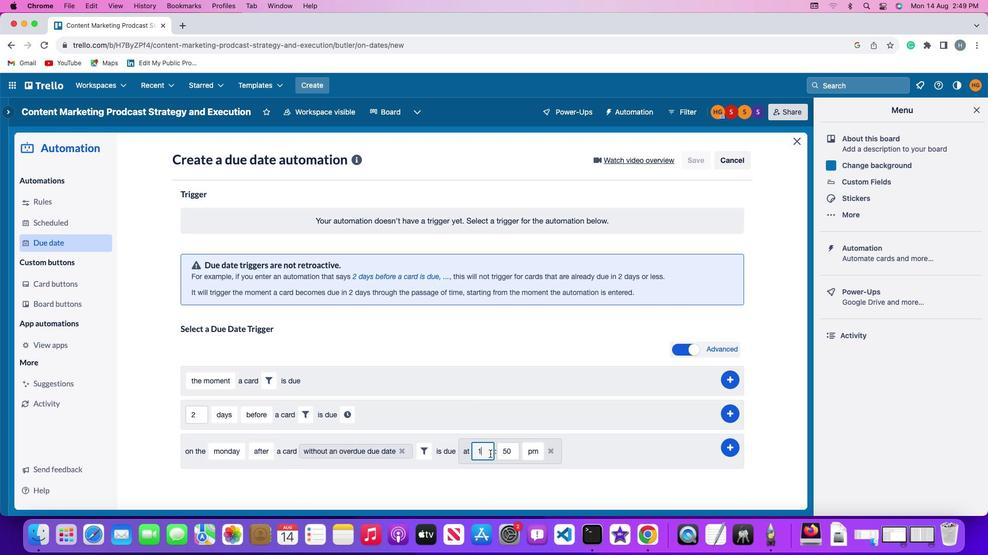 
Action: Mouse moved to (486, 453)
Screenshot: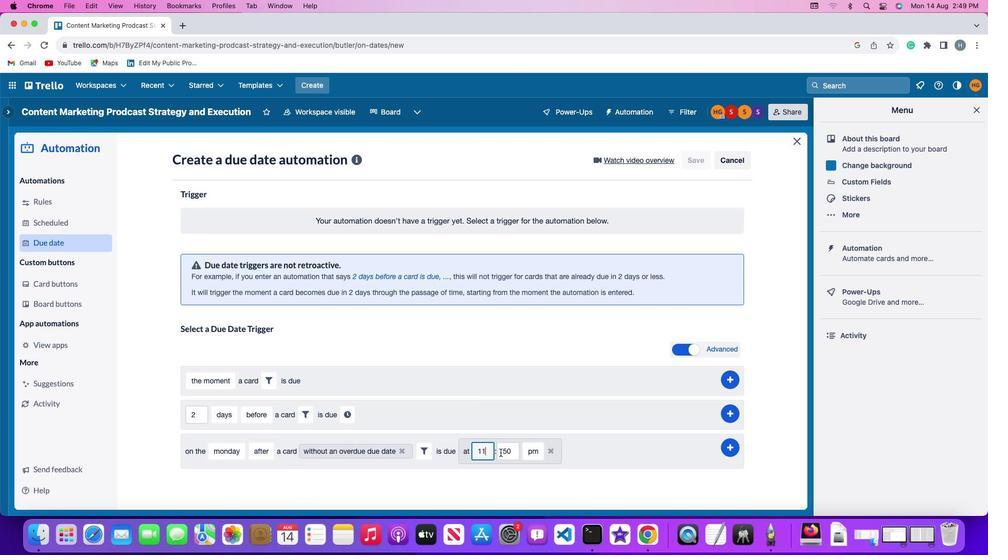 
Action: Key pressed '1'
Screenshot: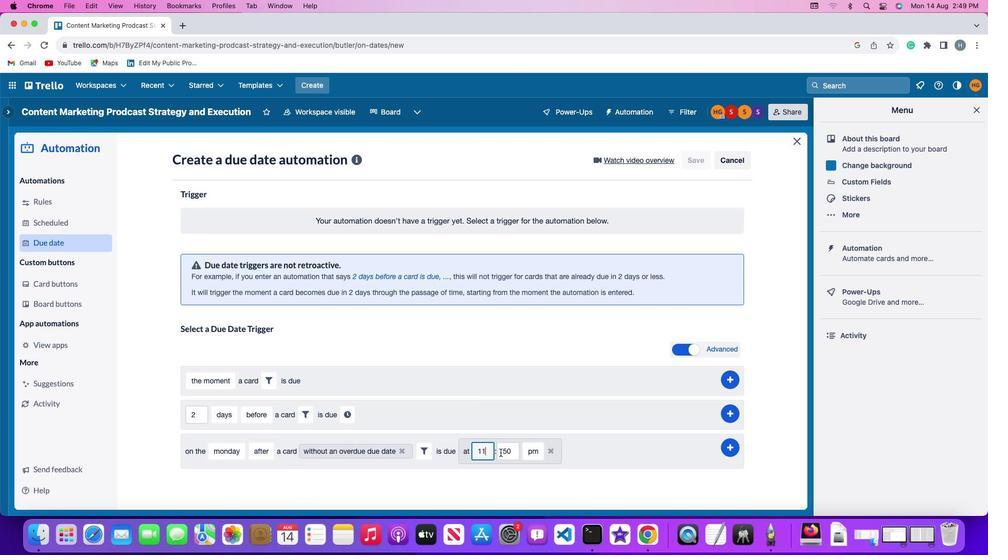 
Action: Mouse moved to (511, 449)
Screenshot: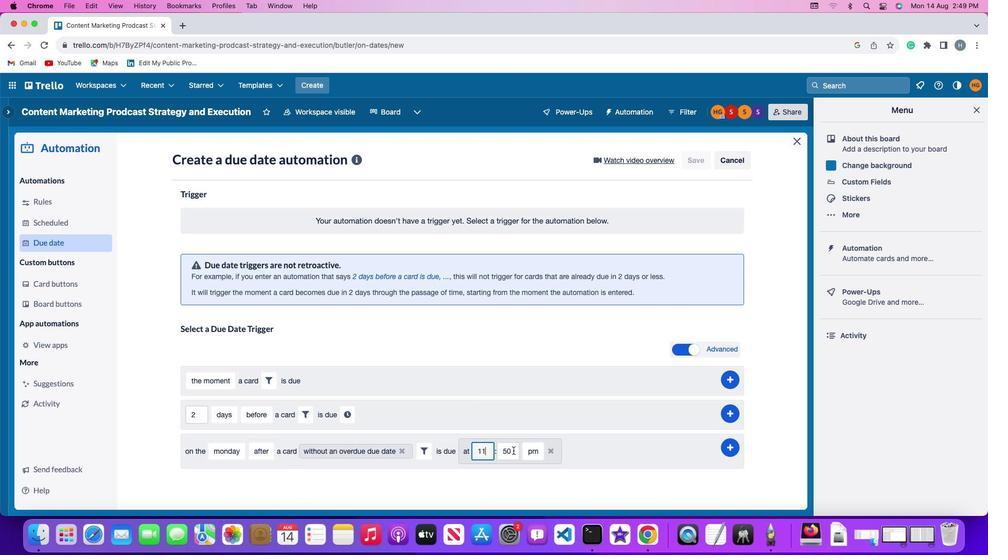
Action: Mouse pressed left at (511, 449)
Screenshot: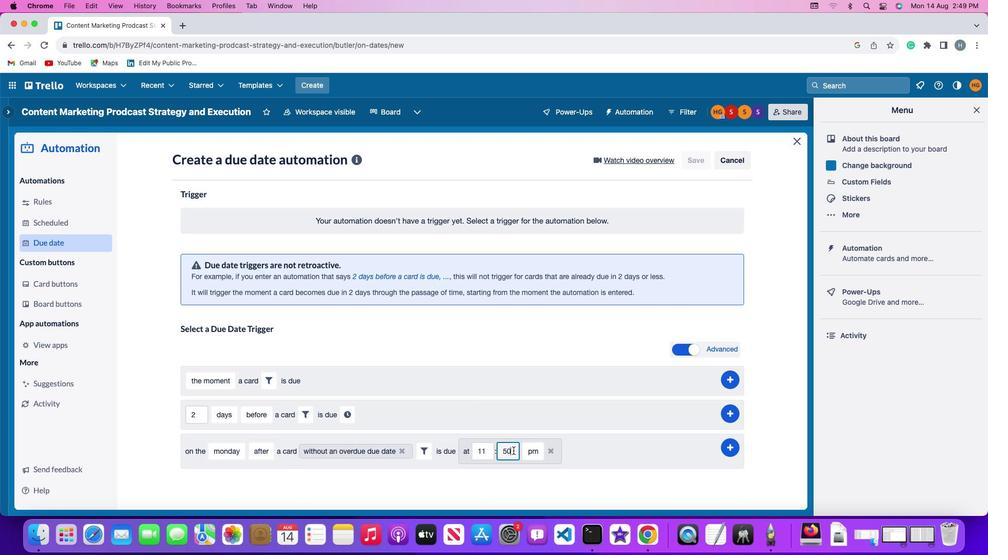 
Action: Mouse moved to (511, 449)
Screenshot: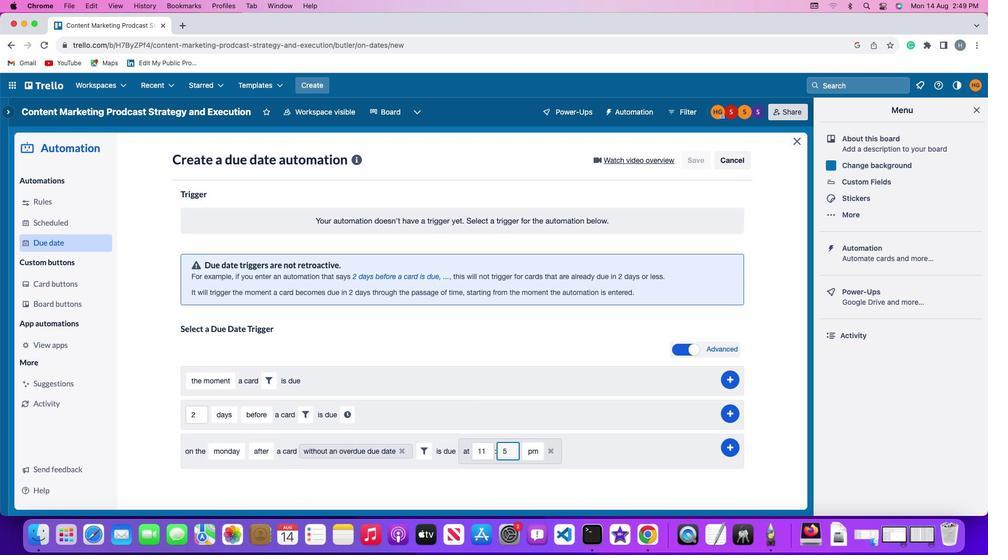 
Action: Key pressed Key.backspaceKey.backspaceKey.backspace'0''0'
Screenshot: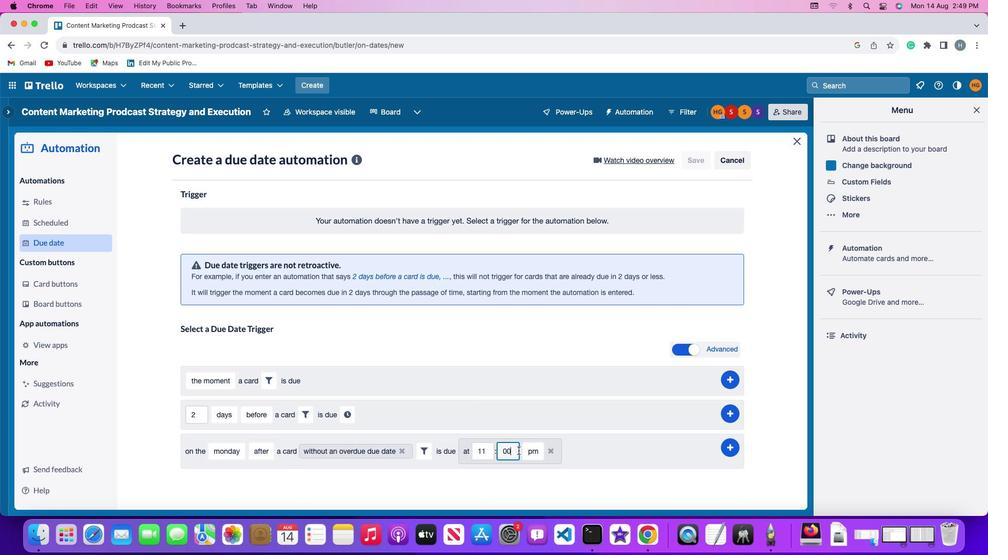 
Action: Mouse moved to (531, 449)
Screenshot: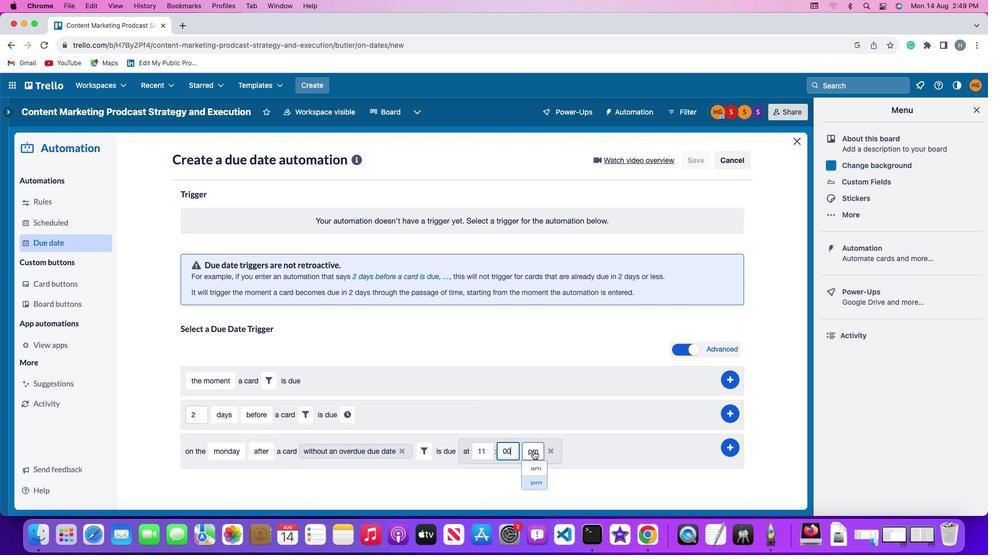 
Action: Mouse pressed left at (531, 449)
Screenshot: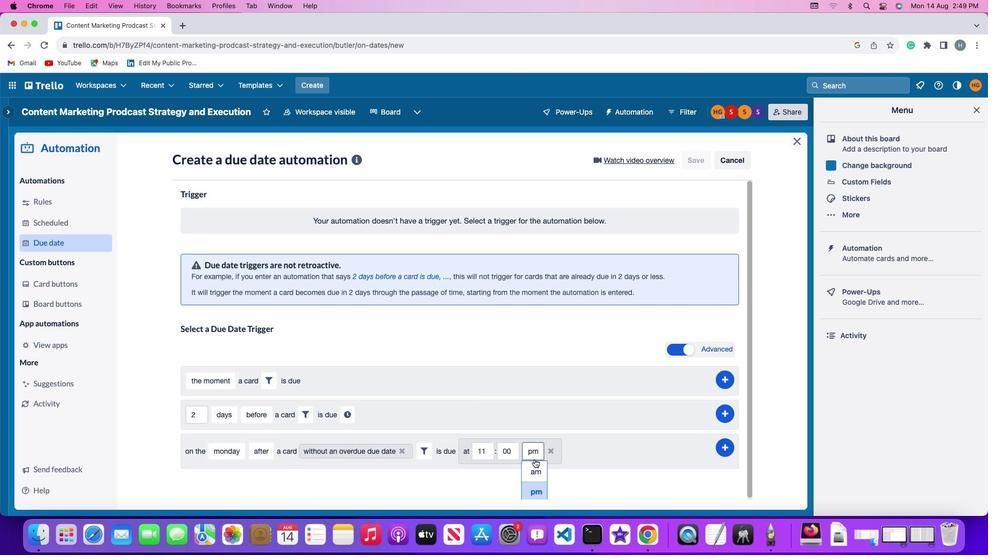 
Action: Mouse moved to (532, 469)
Screenshot: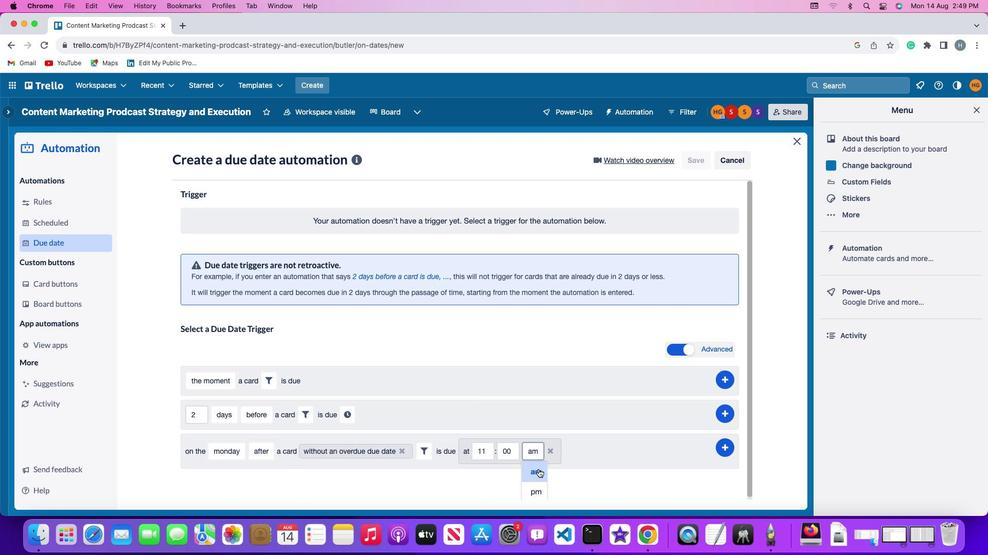 
Action: Mouse pressed left at (532, 469)
Screenshot: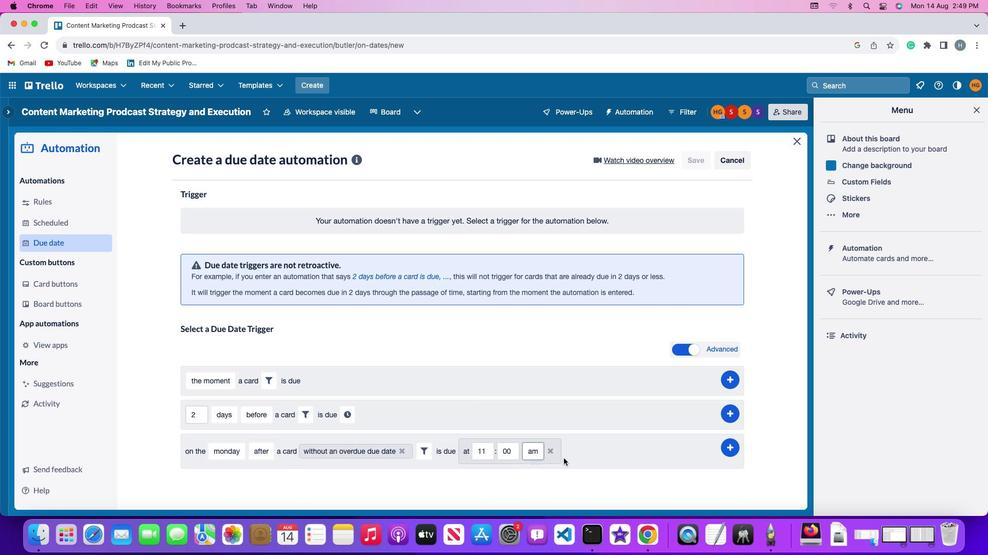
Action: Mouse moved to (725, 444)
Screenshot: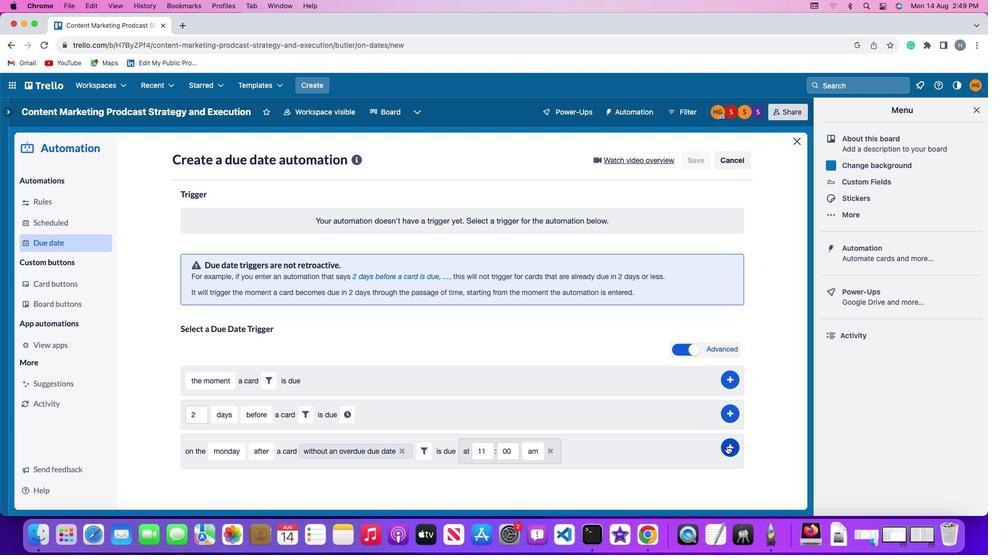 
Action: Mouse pressed left at (725, 444)
Screenshot: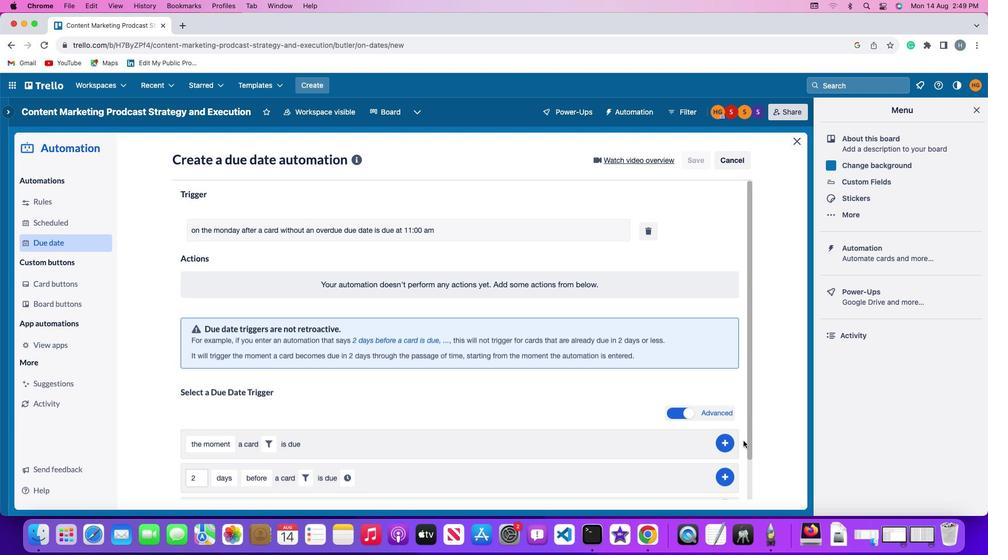 
Action: Mouse moved to (752, 339)
Screenshot: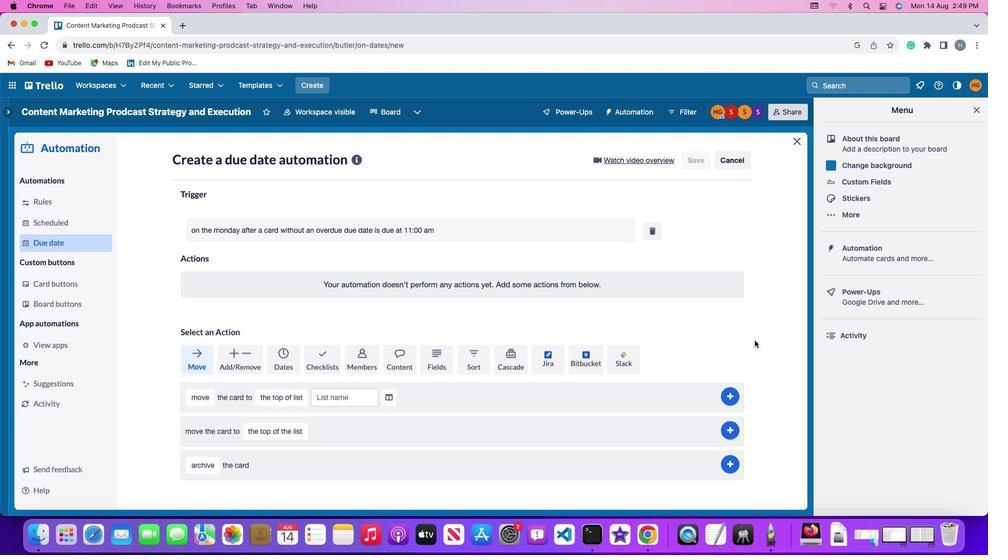 
